 Task: Open Card Card0000000202 in Board Board0000000051 in Workspace WS0000000017 in Trello. Add Member nikrathi889@gmail.com to Card Card0000000202 in Board Board0000000051 in Workspace WS0000000017 in Trello. Add Blue Label titled Label0000000202 to Card Card0000000202 in Board Board0000000051 in Workspace WS0000000017 in Trello. Add Checklist CL0000000202 to Card Card0000000202 in Board Board0000000051 in Workspace WS0000000017 in Trello. Add Dates with Start Date as Sep 01 2023 and Due Date as Sep 30 2023 to Card Card0000000202 in Board Board0000000051 in Workspace WS0000000017 in Trello
Action: Mouse moved to (328, 334)
Screenshot: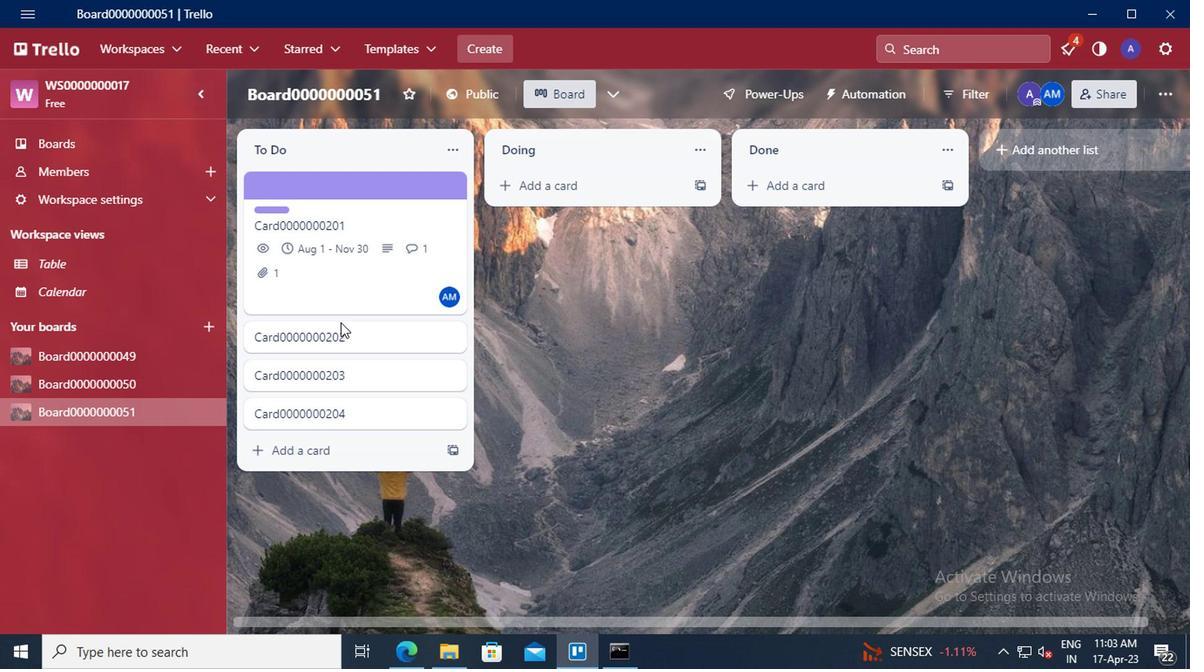
Action: Mouse pressed left at (328, 334)
Screenshot: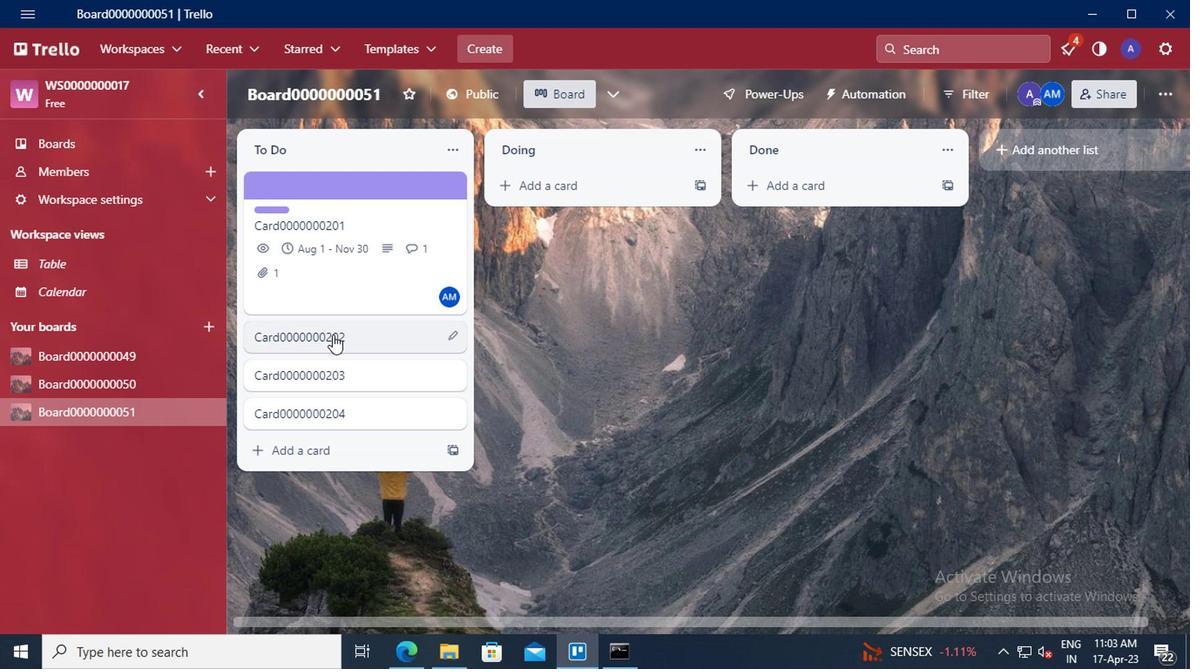 
Action: Mouse moved to (812, 225)
Screenshot: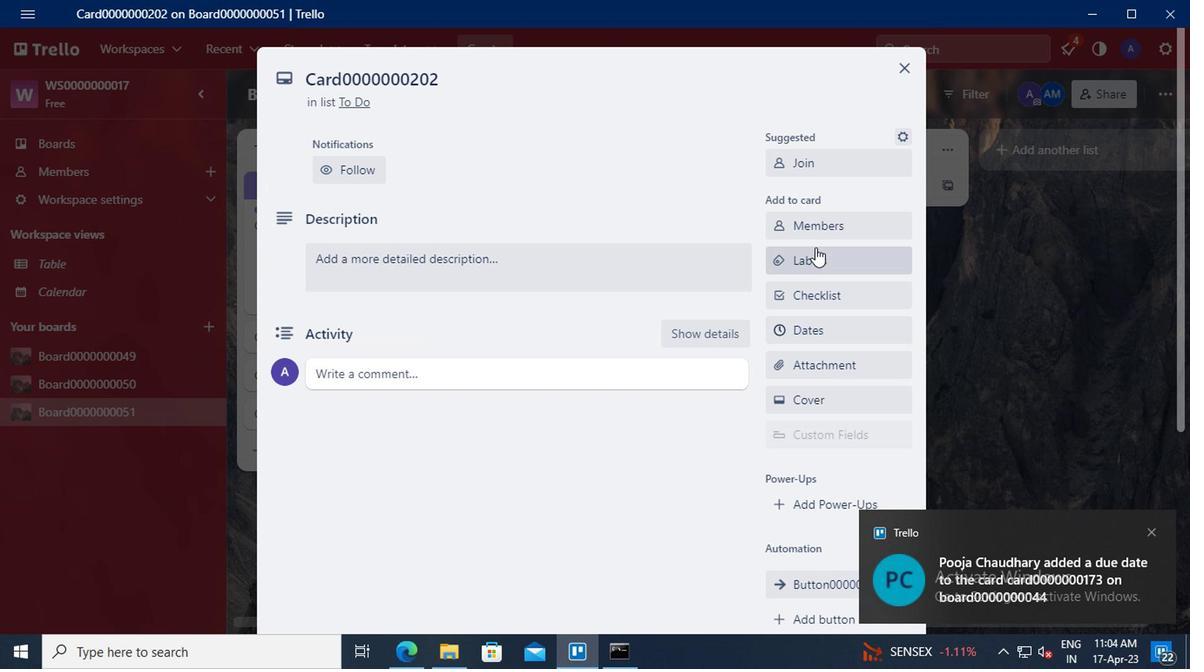 
Action: Mouse pressed left at (812, 225)
Screenshot: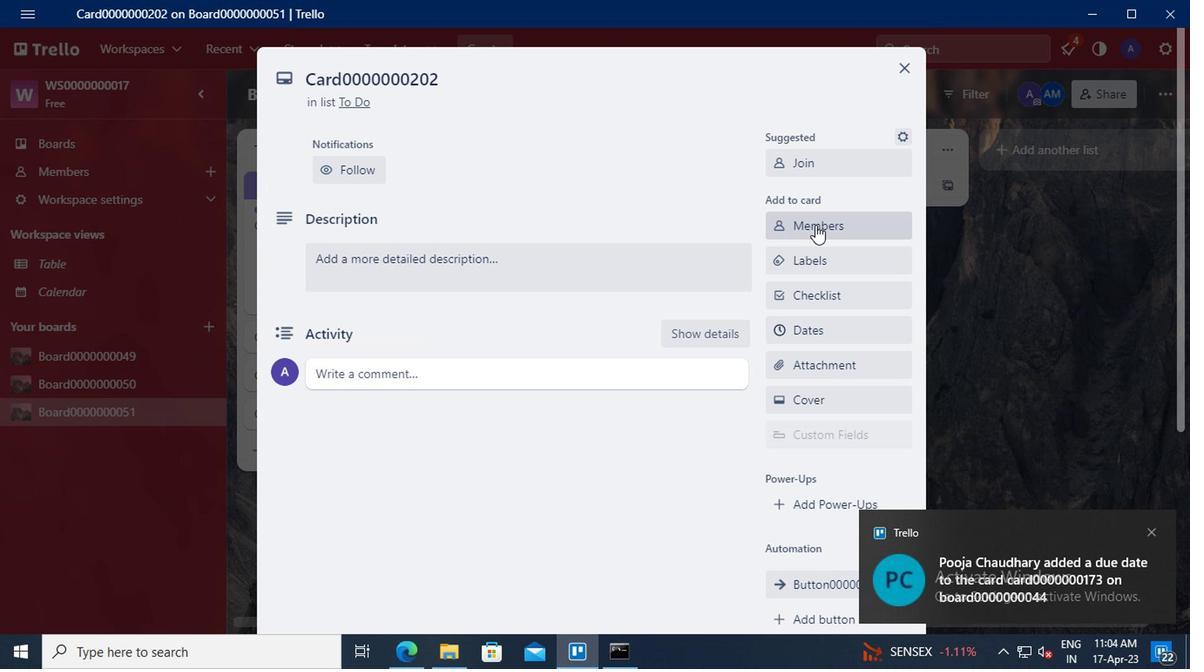 
Action: Mouse moved to (833, 303)
Screenshot: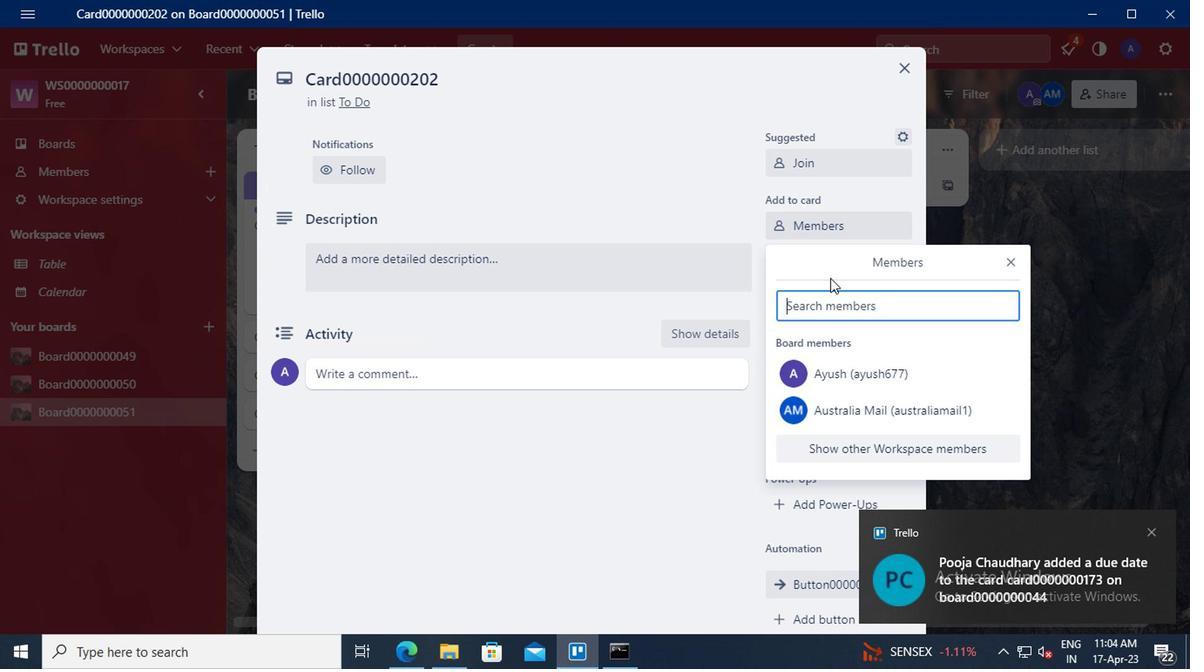 
Action: Mouse pressed left at (833, 303)
Screenshot: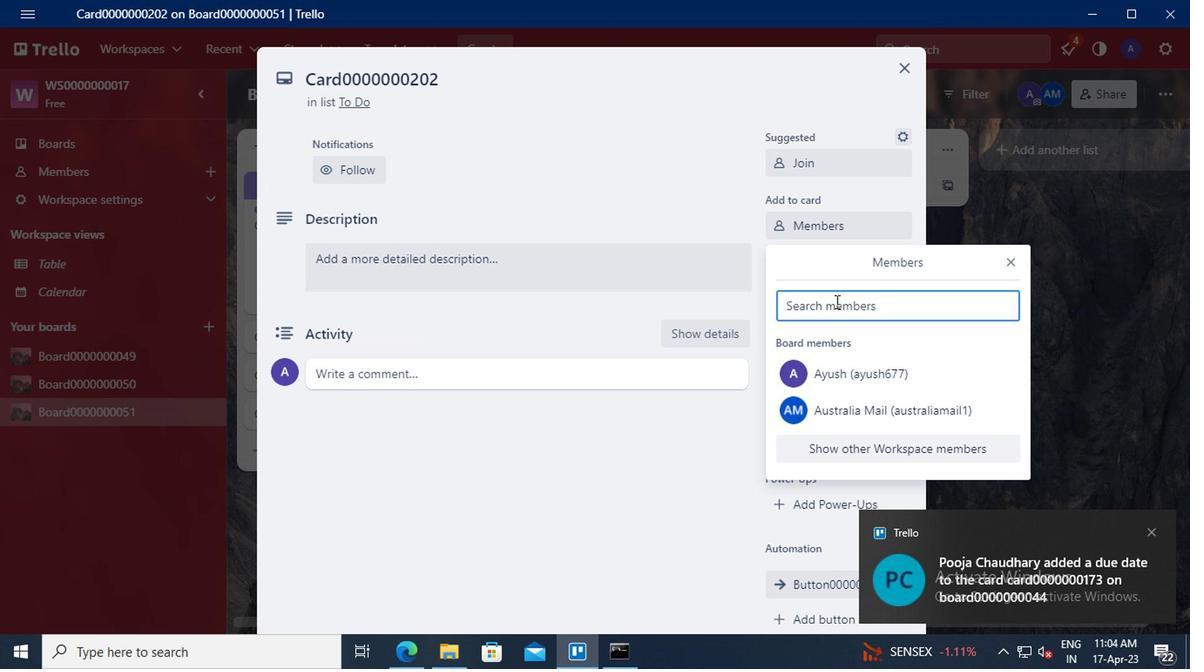 
Action: Key pressed <Key.shift>NIKHIL
Screenshot: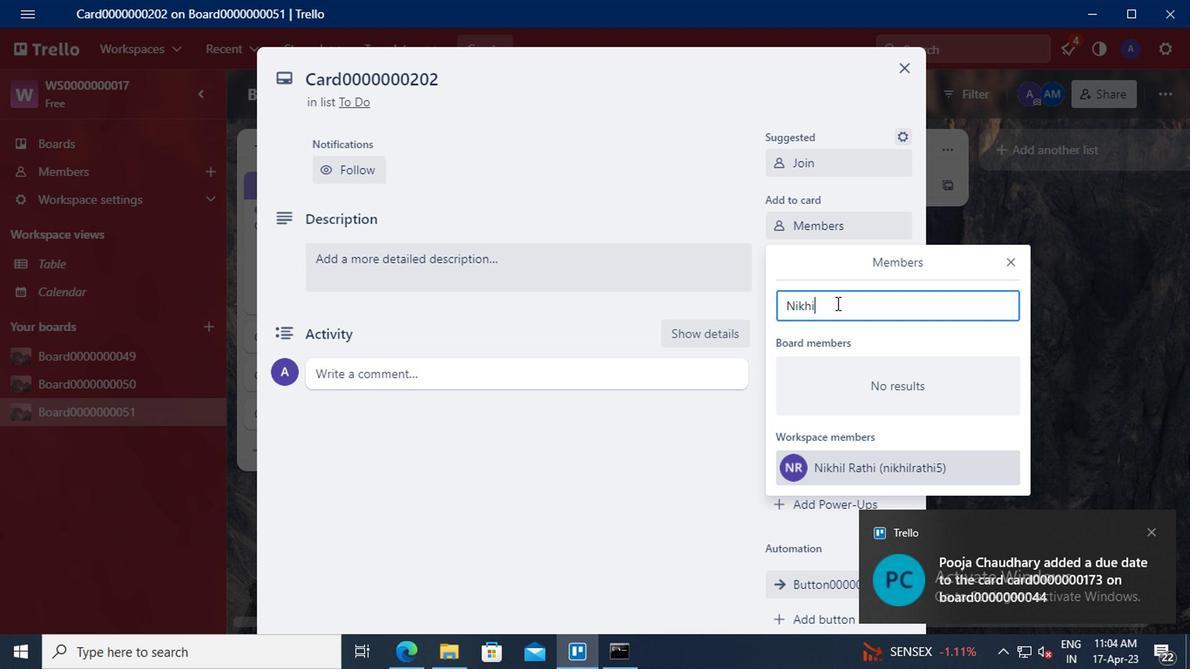 
Action: Mouse moved to (860, 460)
Screenshot: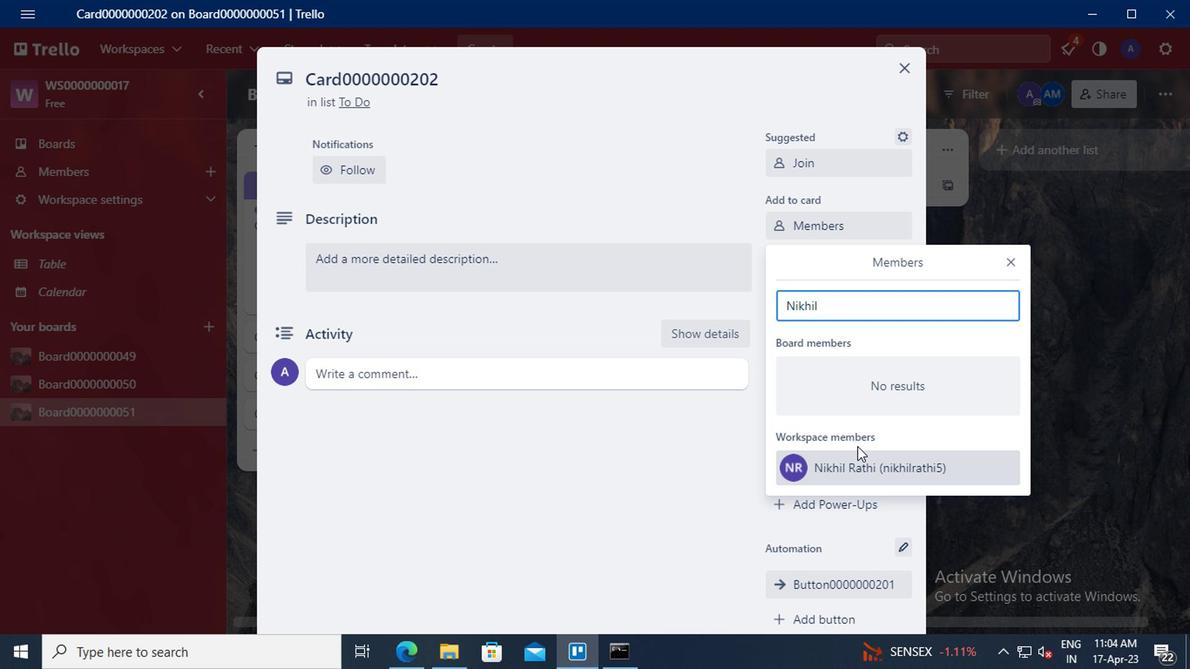 
Action: Mouse pressed left at (860, 460)
Screenshot: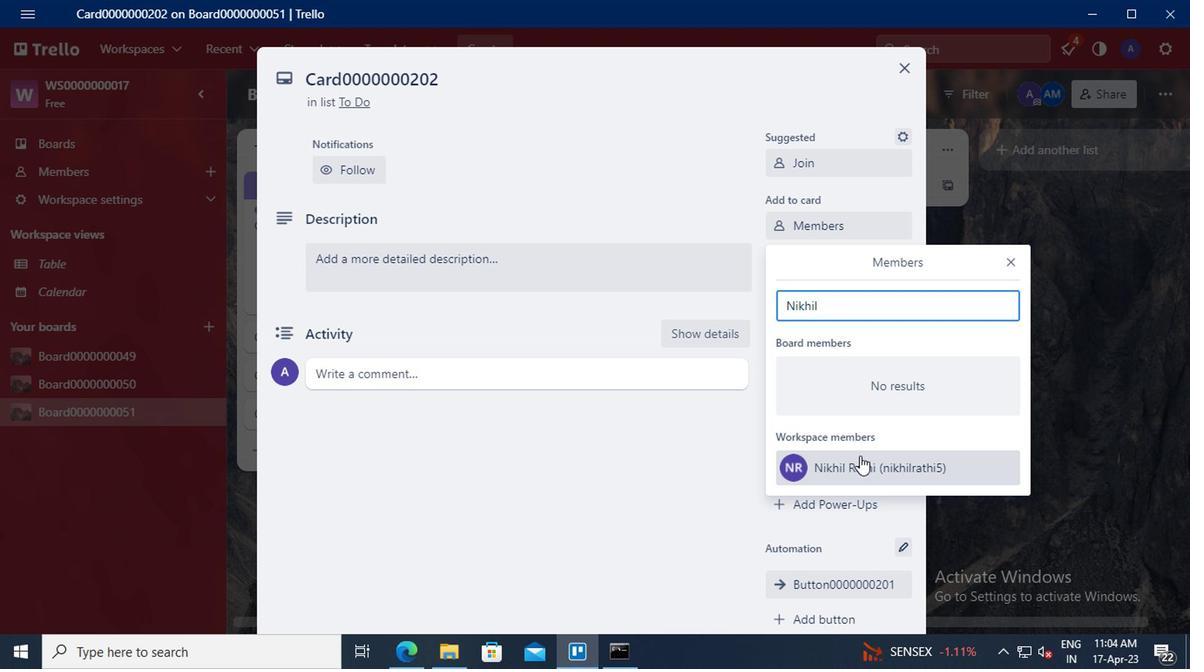 
Action: Mouse moved to (1009, 264)
Screenshot: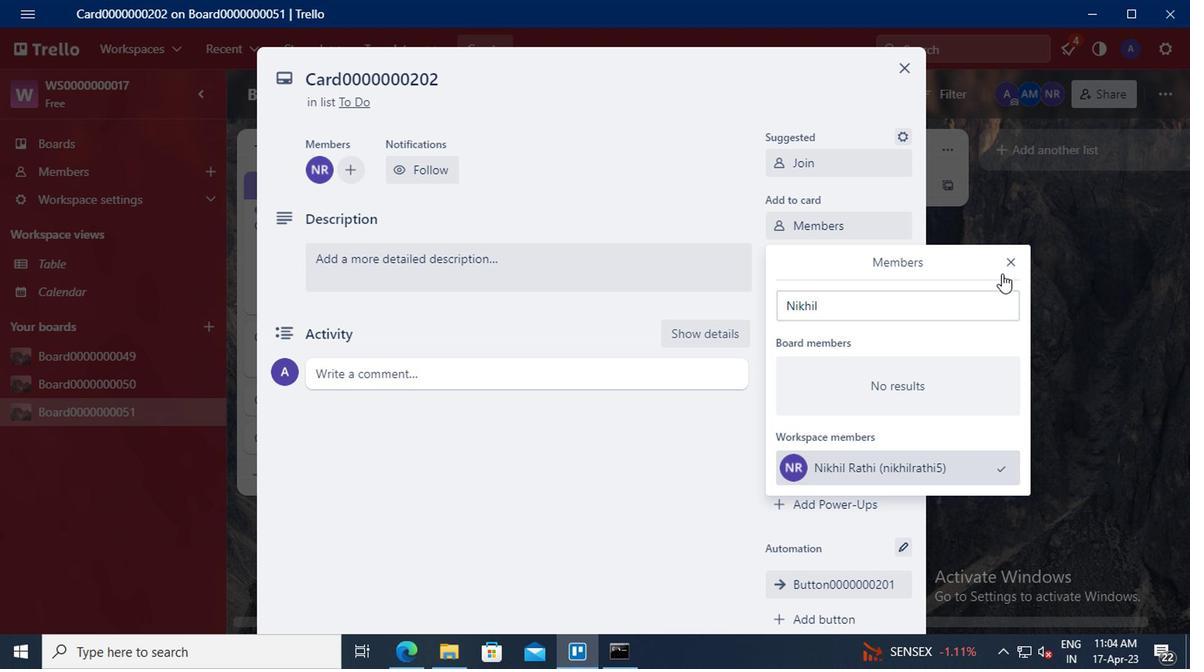 
Action: Mouse pressed left at (1009, 264)
Screenshot: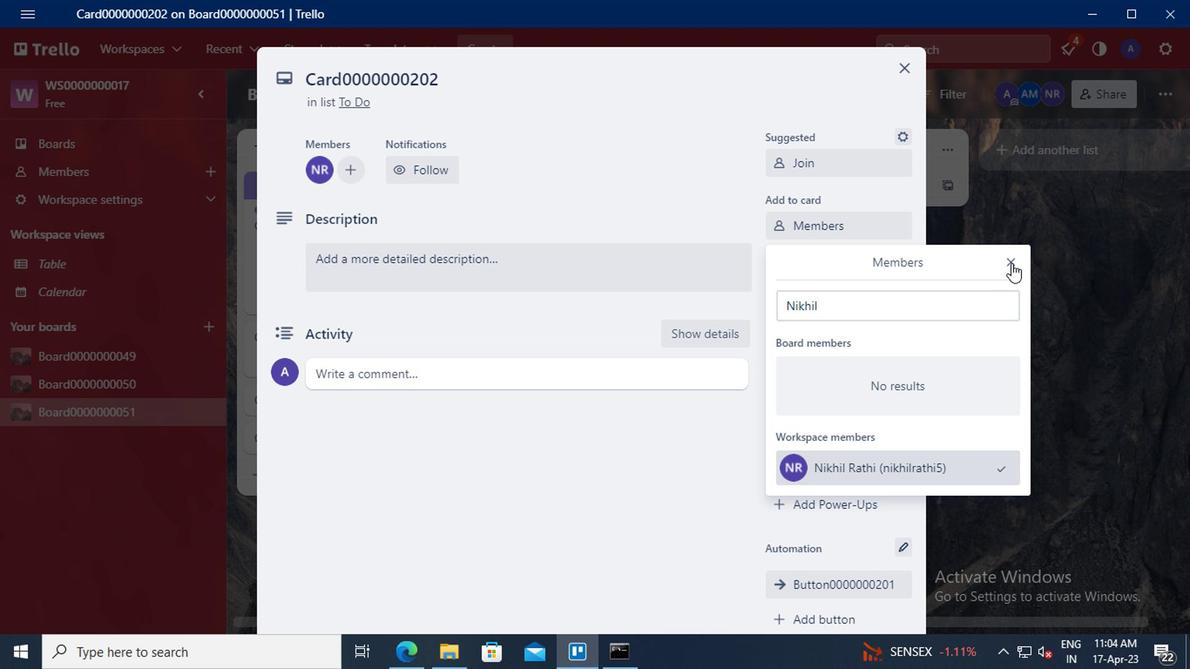 
Action: Mouse moved to (852, 266)
Screenshot: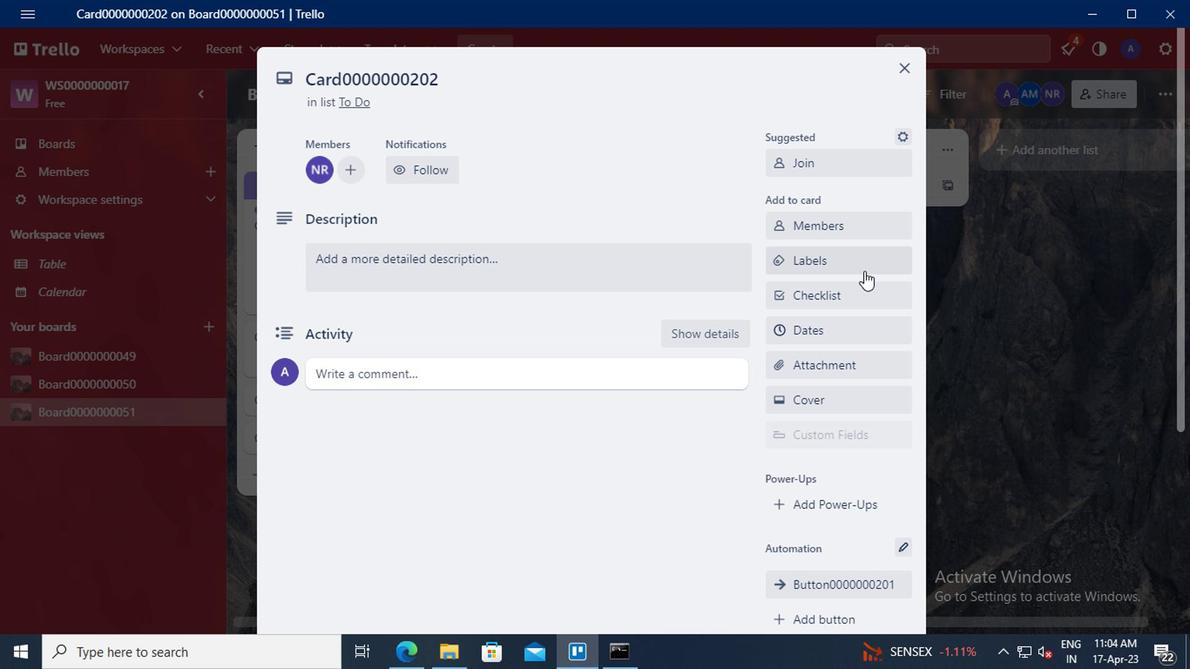 
Action: Mouse pressed left at (852, 266)
Screenshot: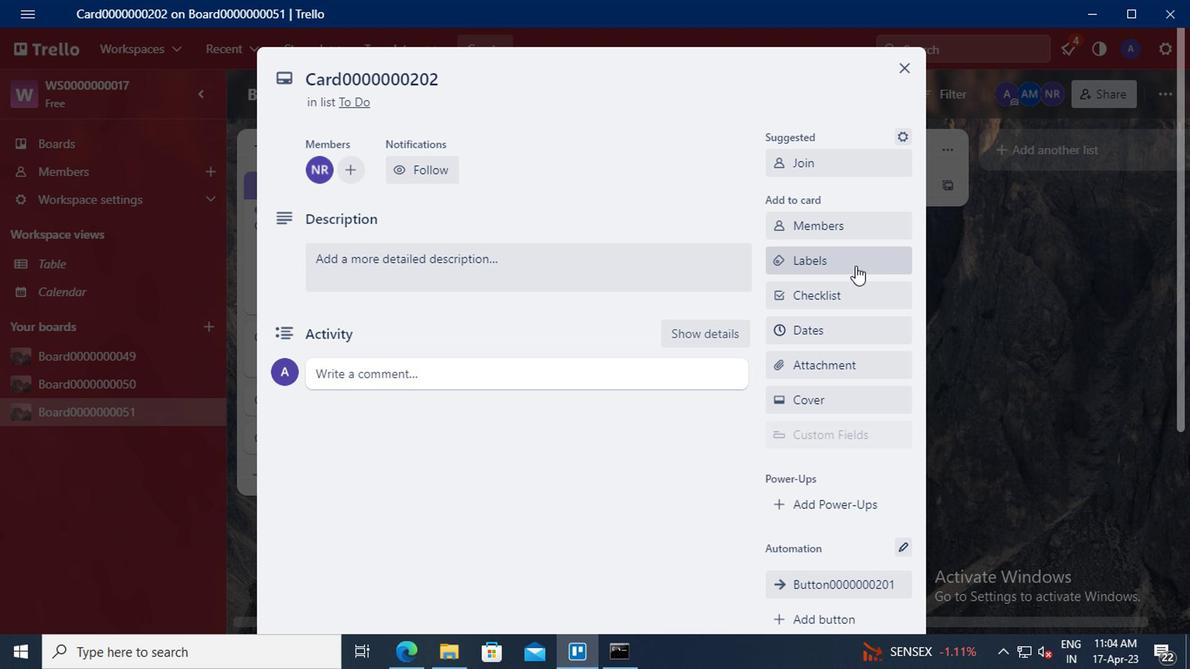 
Action: Mouse moved to (886, 431)
Screenshot: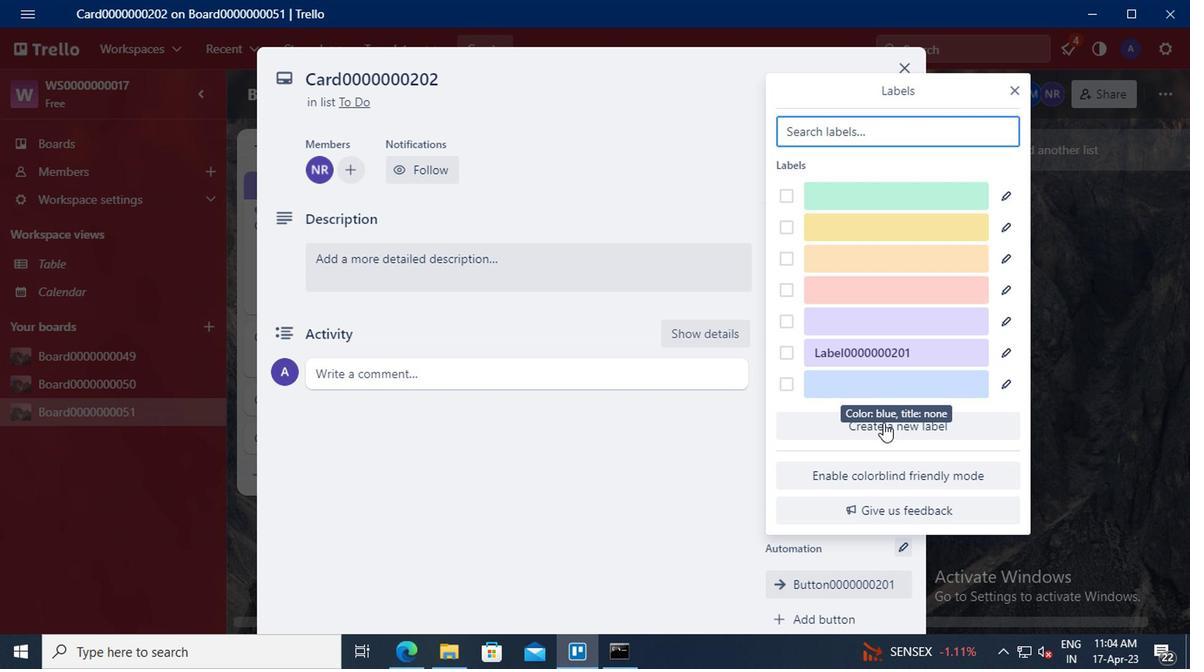 
Action: Mouse pressed left at (886, 431)
Screenshot: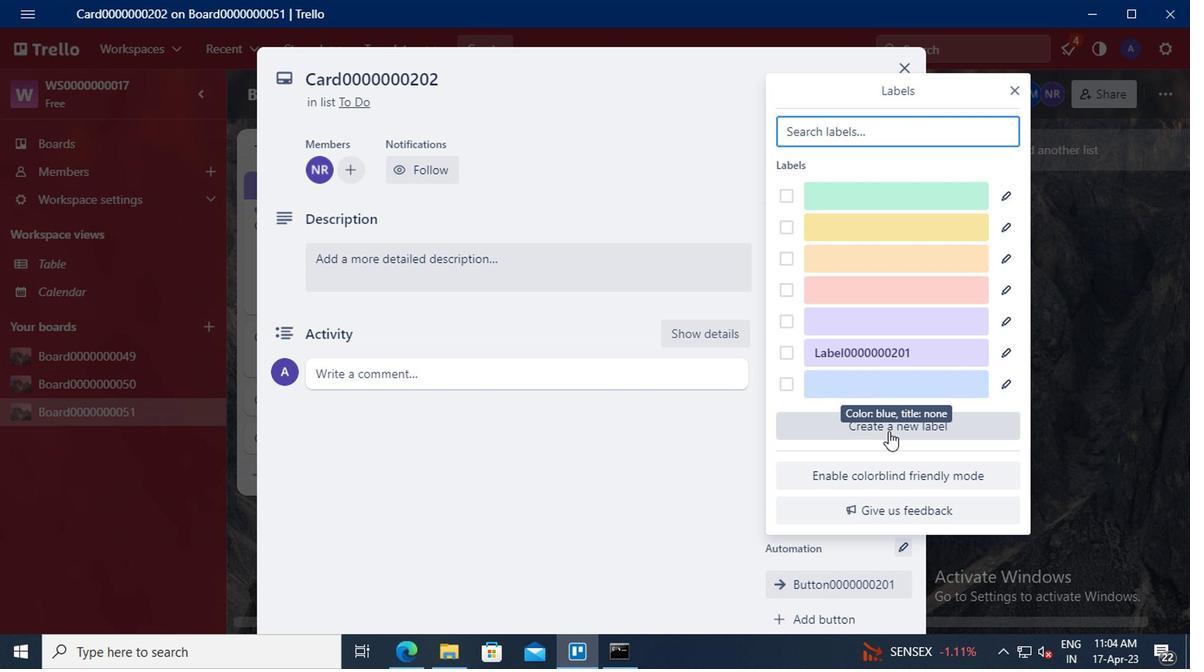 
Action: Mouse moved to (837, 256)
Screenshot: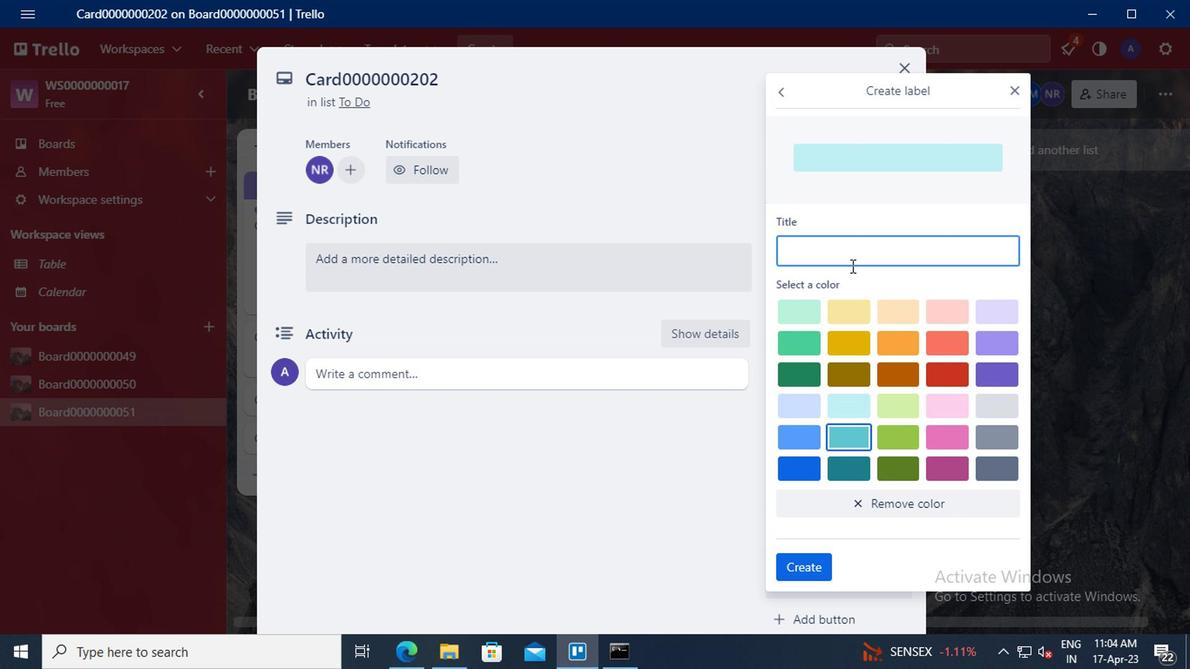 
Action: Mouse pressed left at (837, 256)
Screenshot: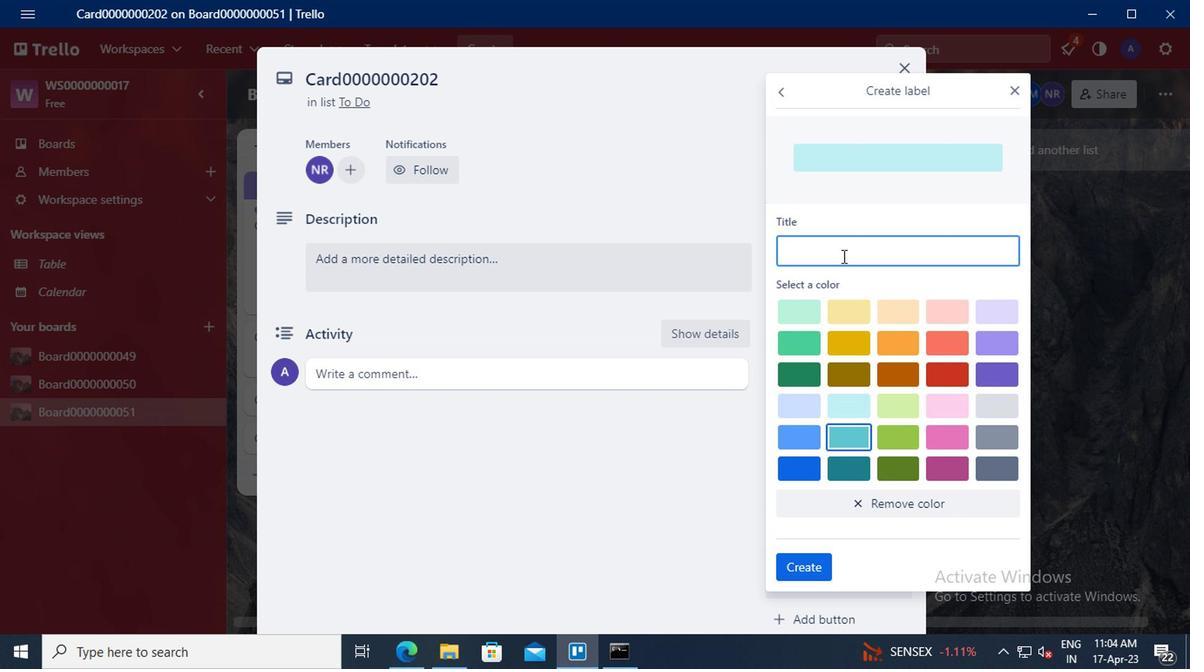 
Action: Key pressed <Key.shift>LABEL0000000202
Screenshot: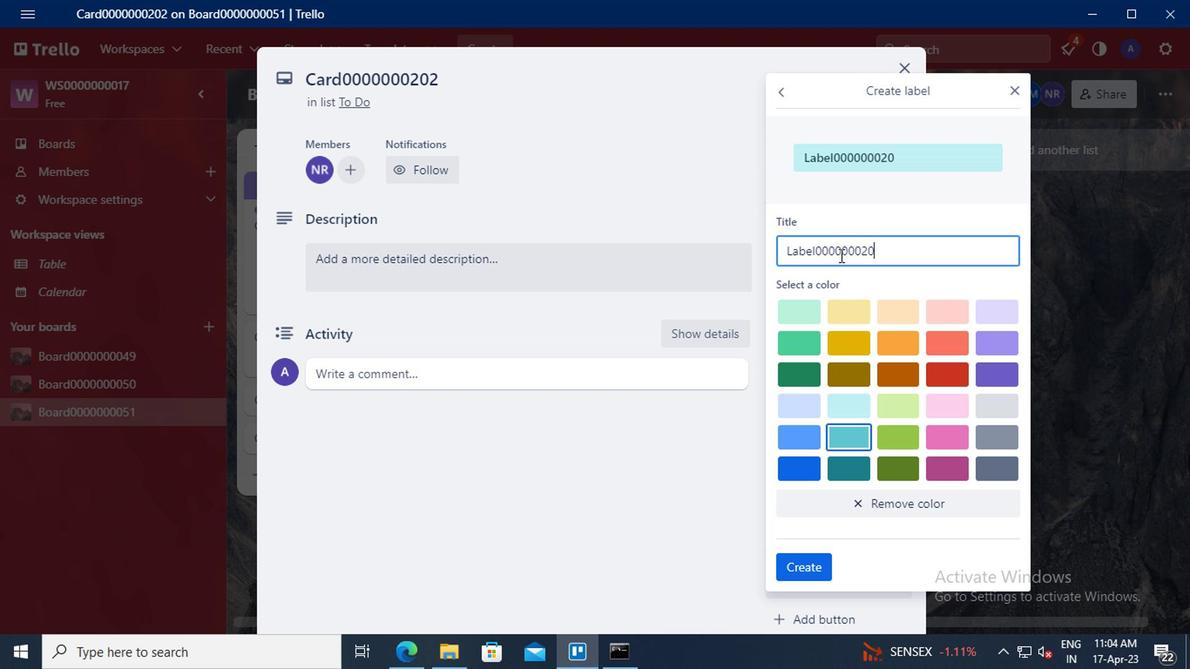 
Action: Mouse moved to (805, 430)
Screenshot: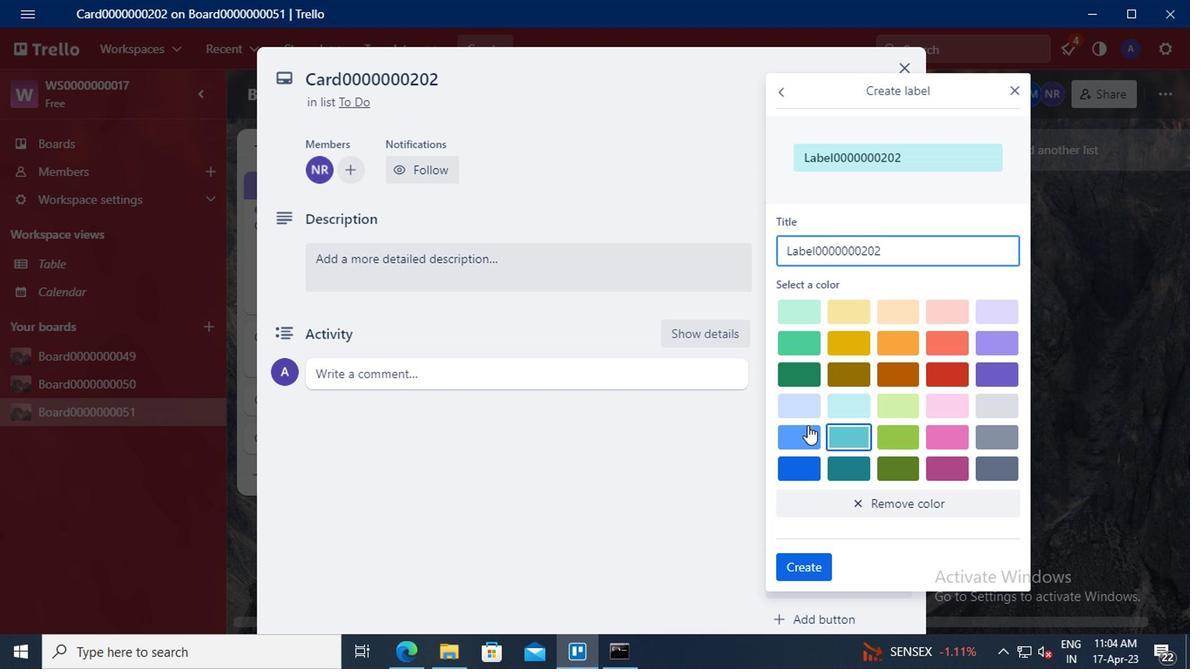 
Action: Mouse pressed left at (805, 430)
Screenshot: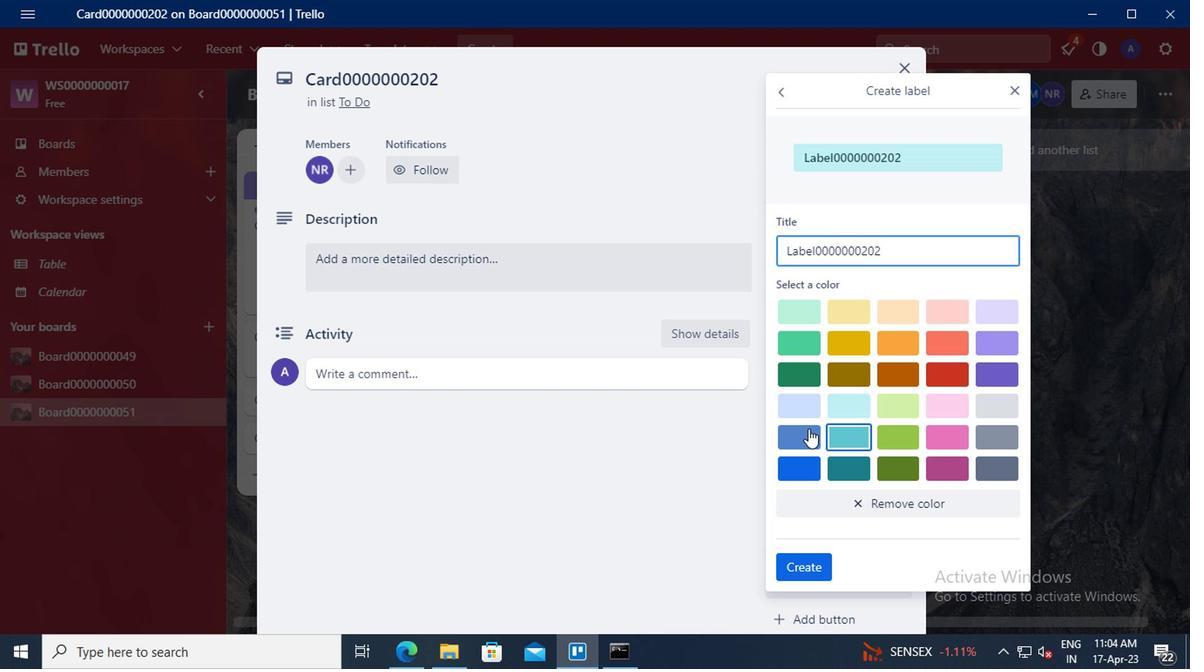 
Action: Mouse moved to (811, 573)
Screenshot: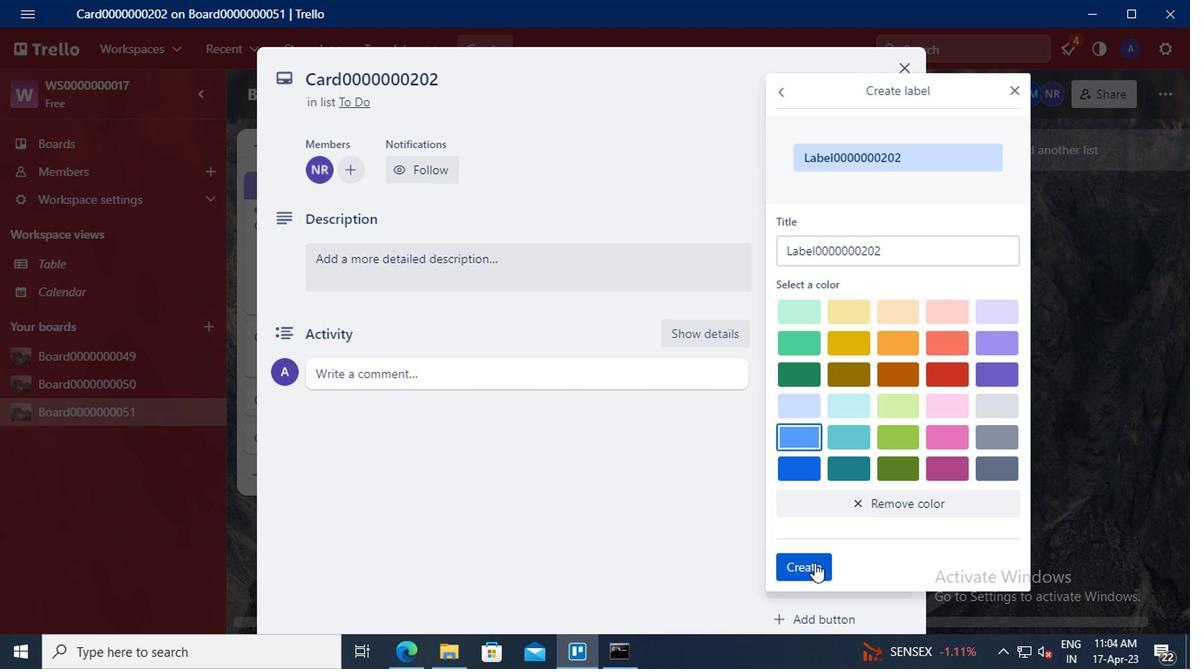 
Action: Mouse pressed left at (811, 573)
Screenshot: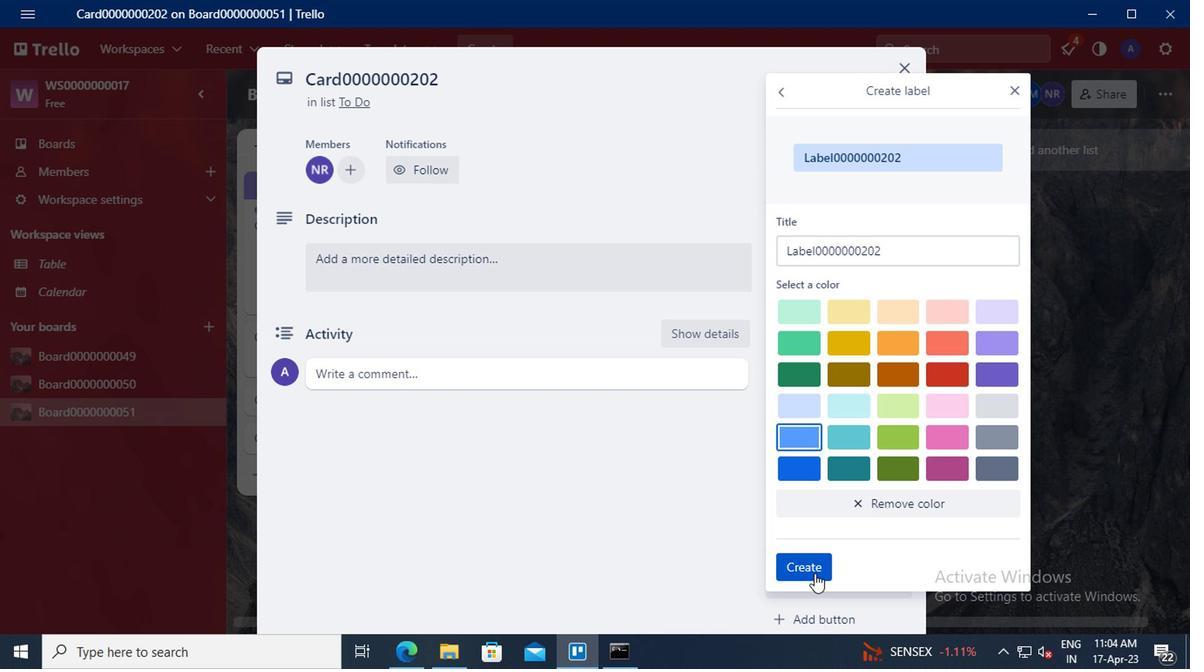 
Action: Mouse moved to (1015, 91)
Screenshot: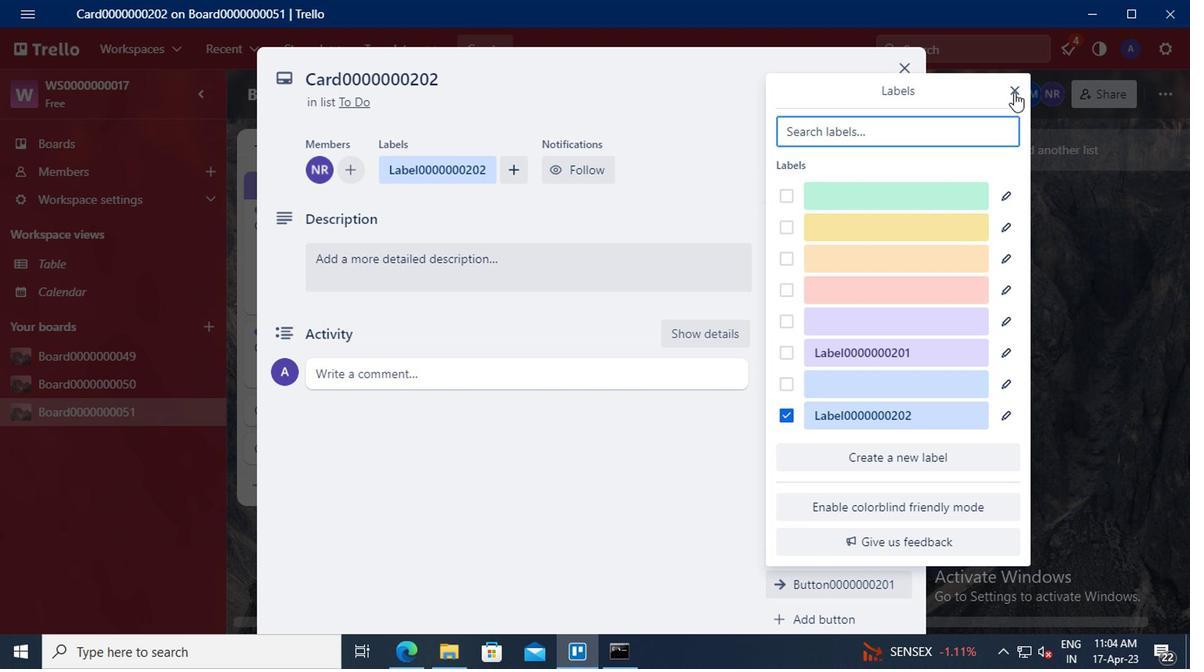
Action: Mouse pressed left at (1015, 91)
Screenshot: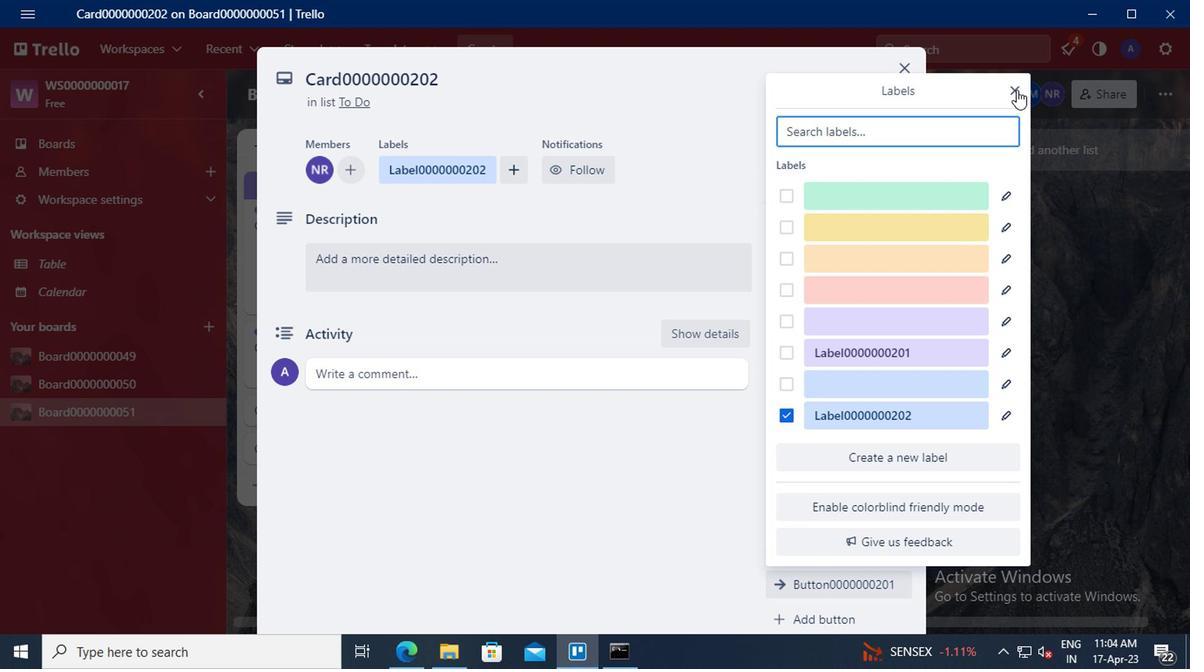 
Action: Mouse moved to (854, 293)
Screenshot: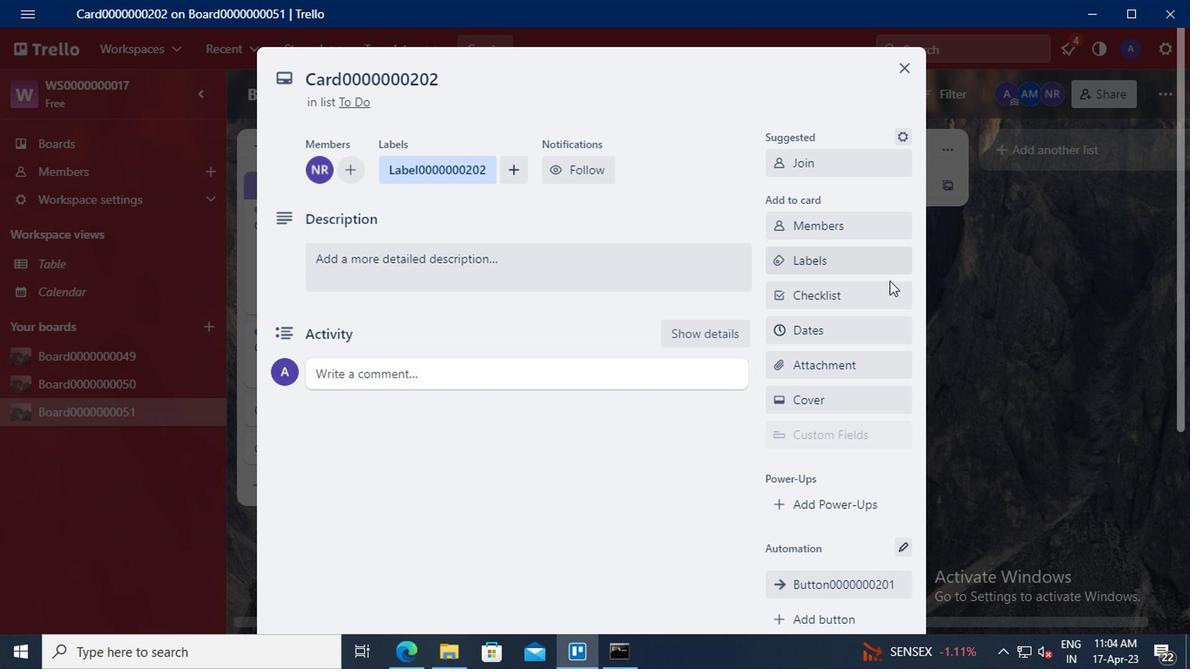 
Action: Mouse pressed left at (854, 293)
Screenshot: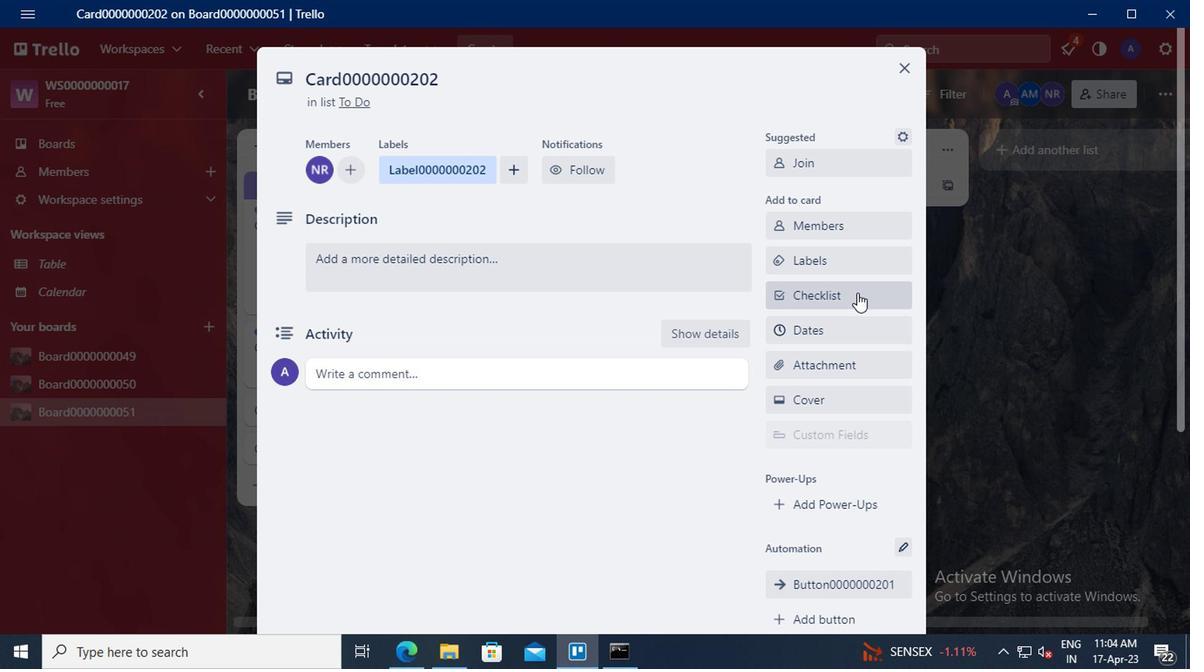 
Action: Key pressed <Key.delete><Key.shift>CL0000000202
Screenshot: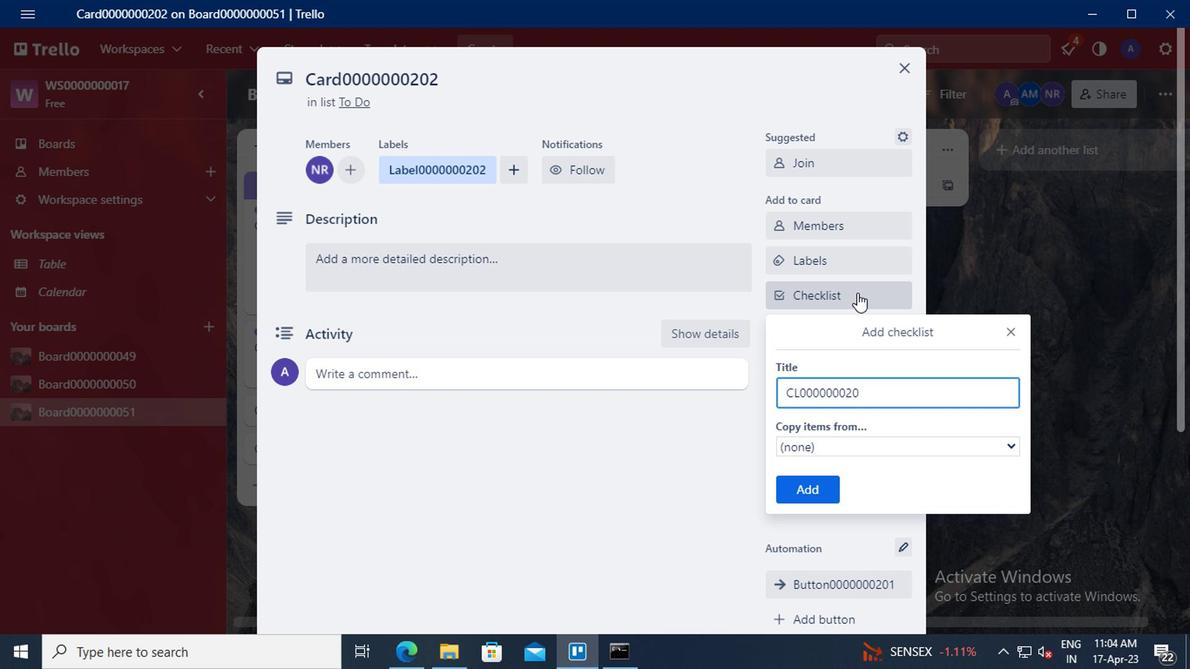 
Action: Mouse moved to (823, 487)
Screenshot: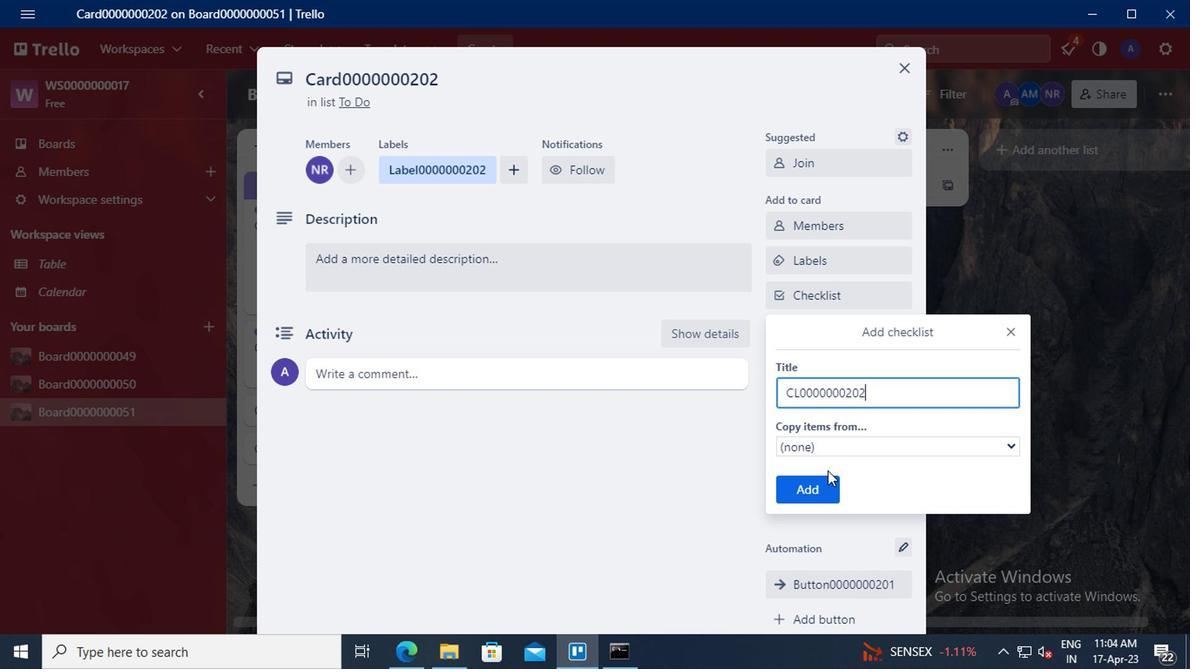 
Action: Mouse pressed left at (823, 487)
Screenshot: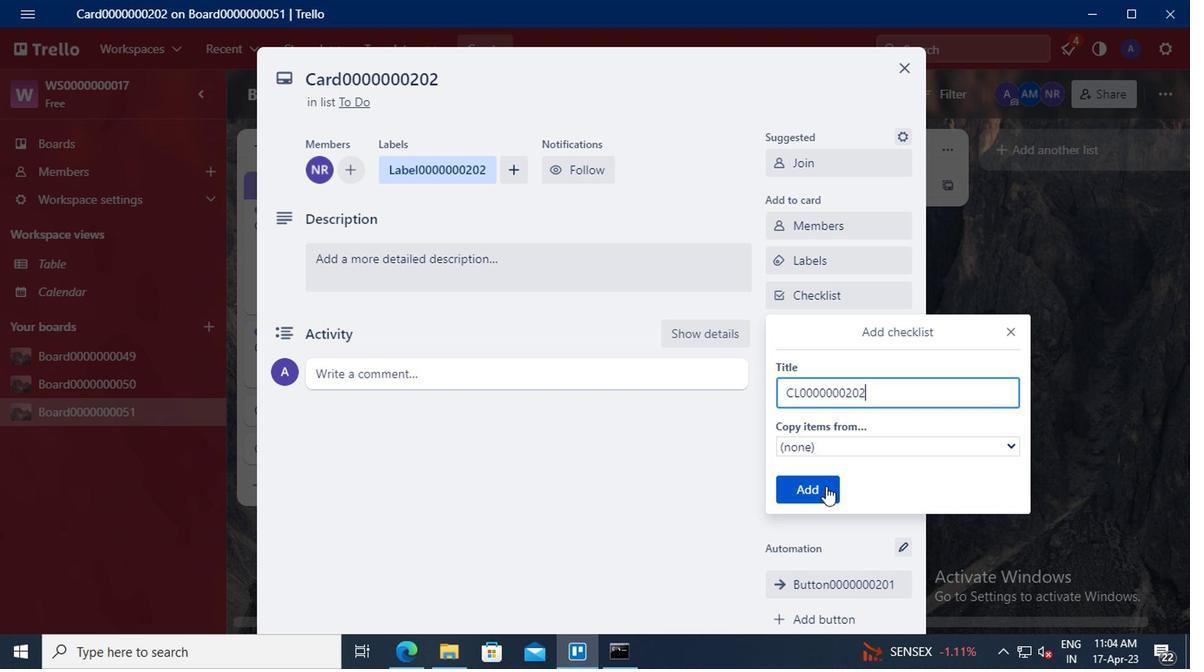 
Action: Mouse moved to (827, 333)
Screenshot: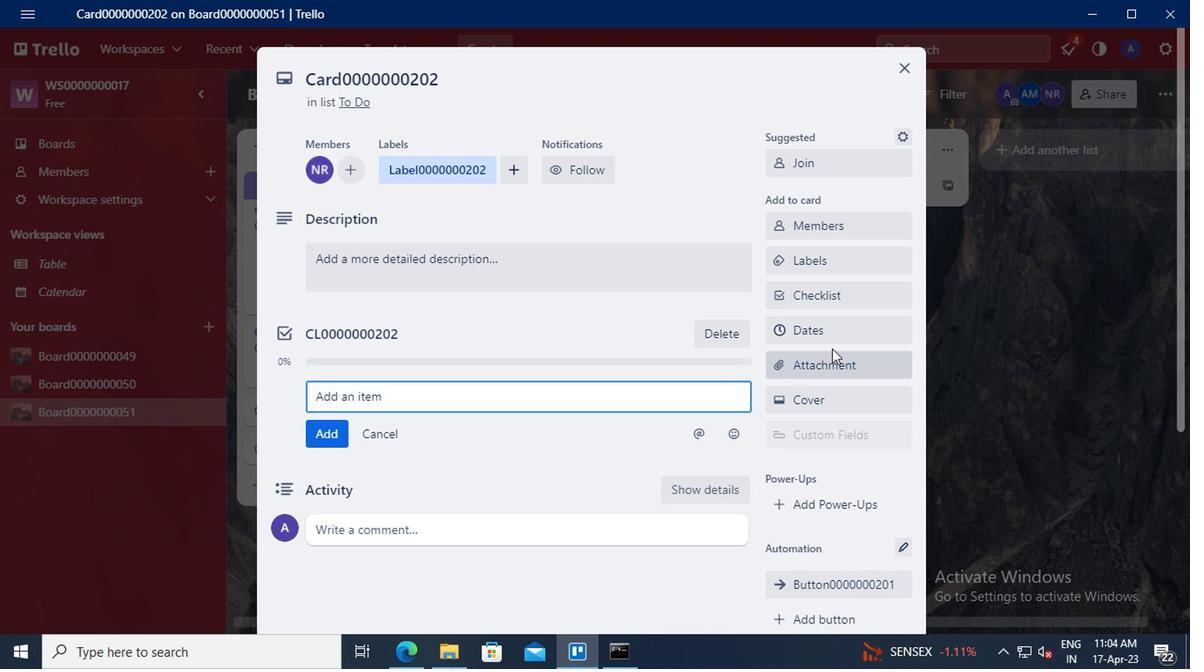 
Action: Mouse pressed left at (827, 333)
Screenshot: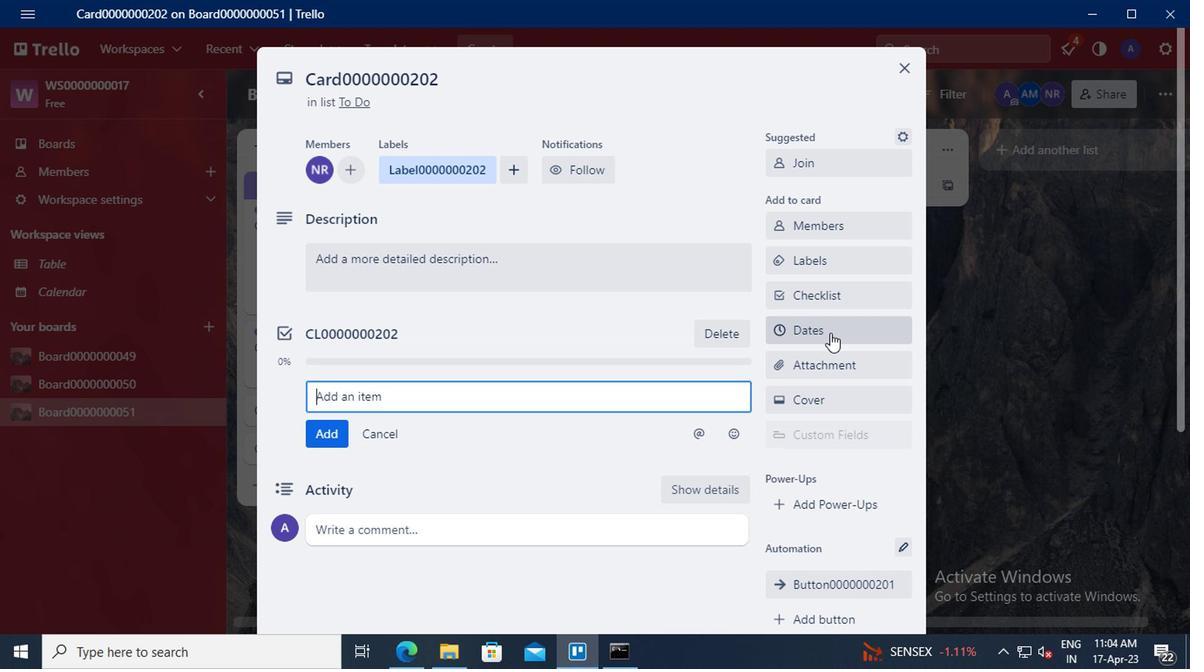 
Action: Mouse moved to (781, 403)
Screenshot: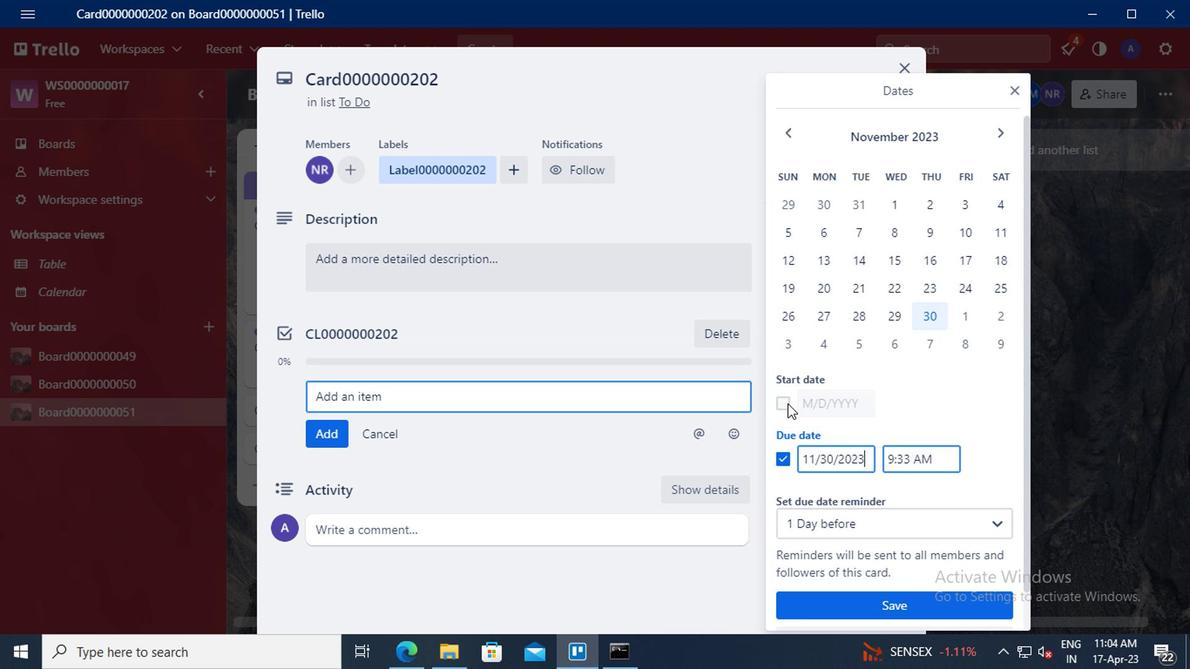 
Action: Mouse pressed left at (781, 403)
Screenshot: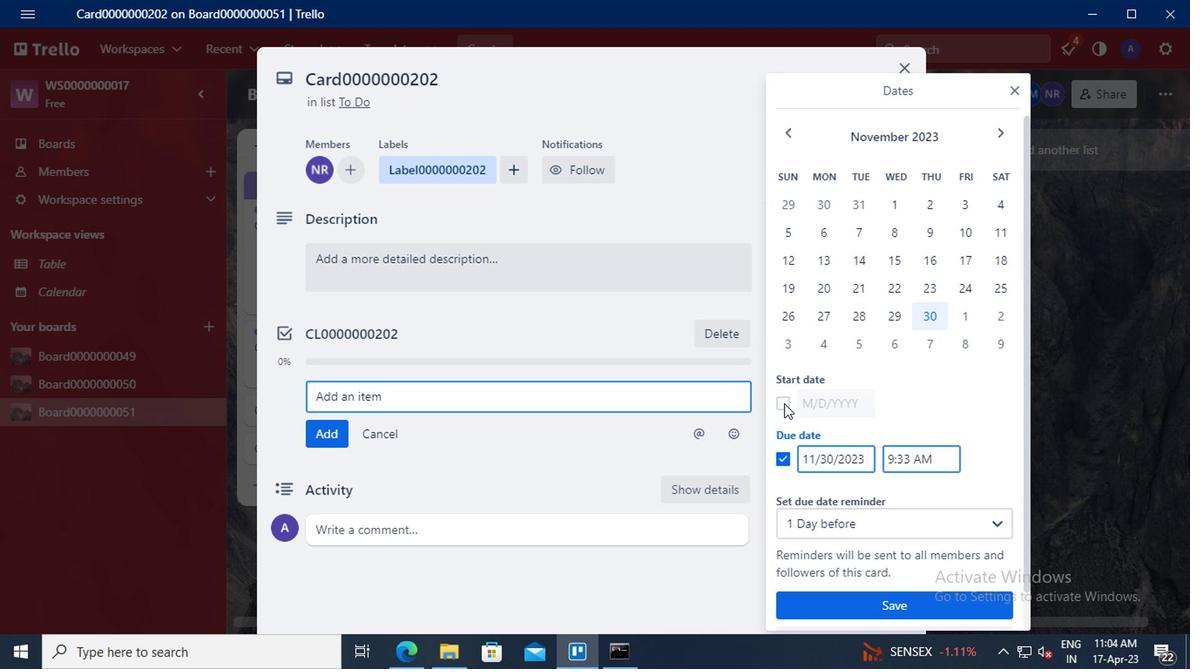 
Action: Mouse moved to (829, 404)
Screenshot: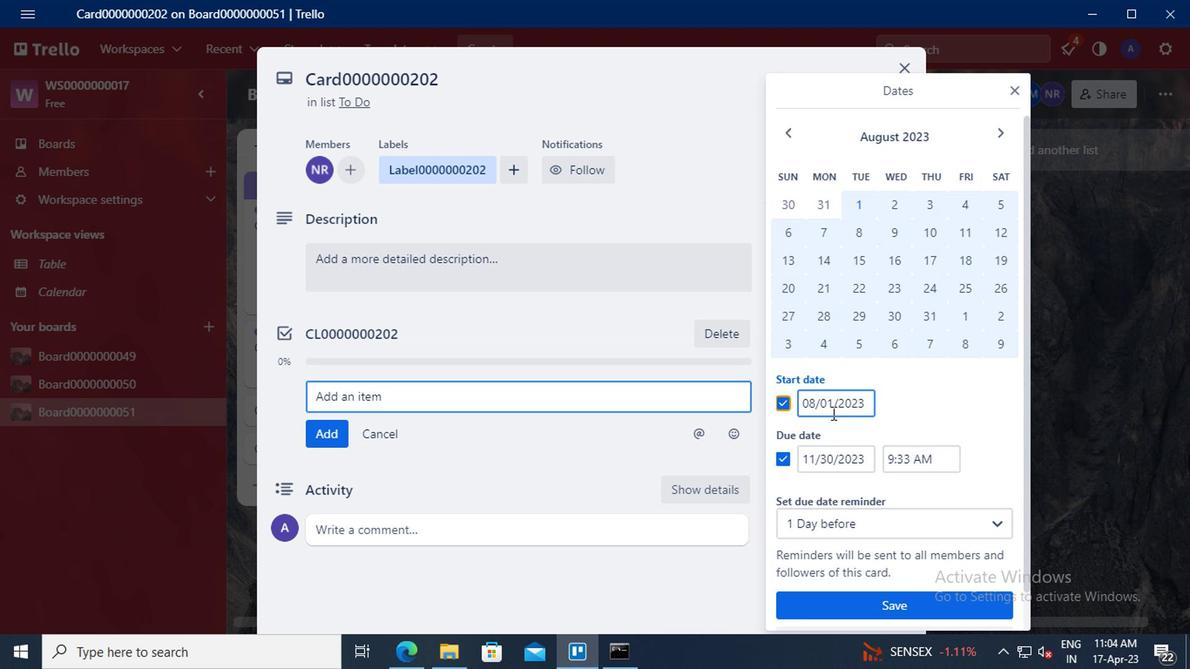 
Action: Mouse pressed left at (829, 404)
Screenshot: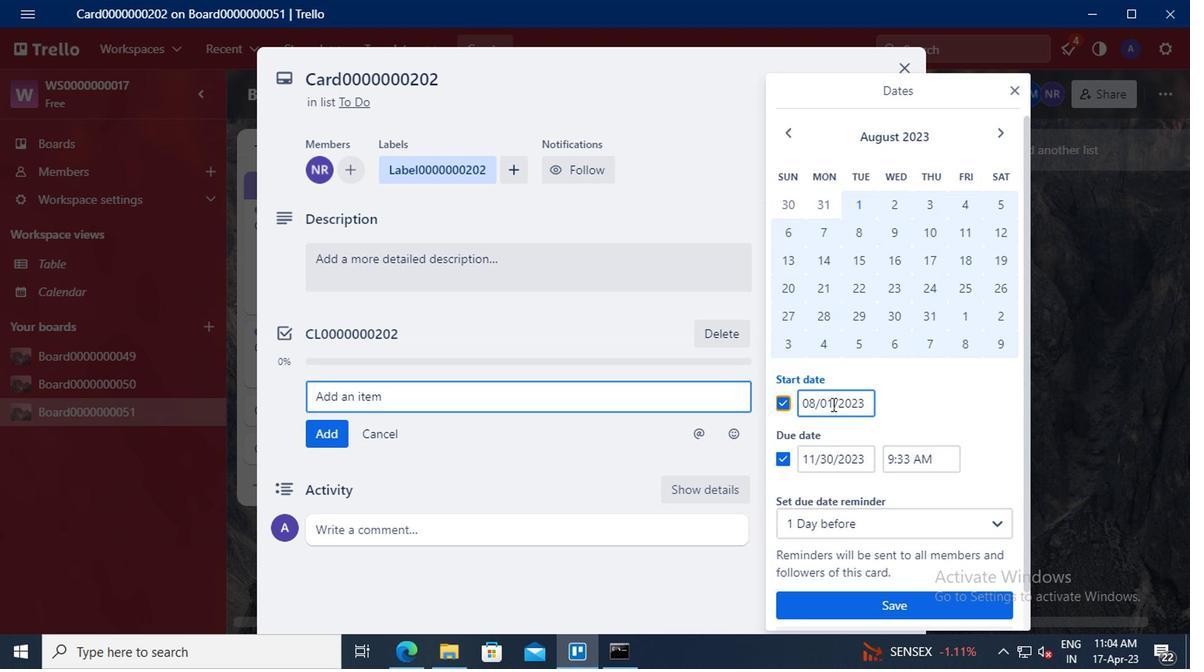 
Action: Mouse moved to (836, 362)
Screenshot: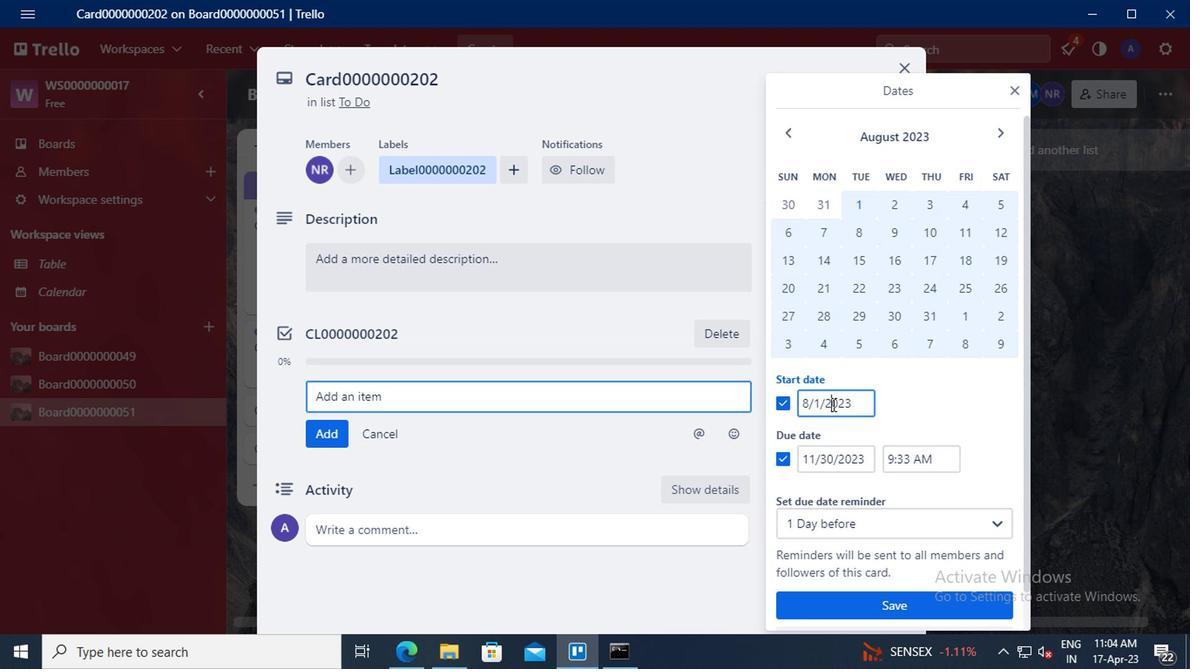 
Action: Key pressed <Key.left><Key.left><Key.backspace>1<Key.left><Key.left><Key.backspace>9
Screenshot: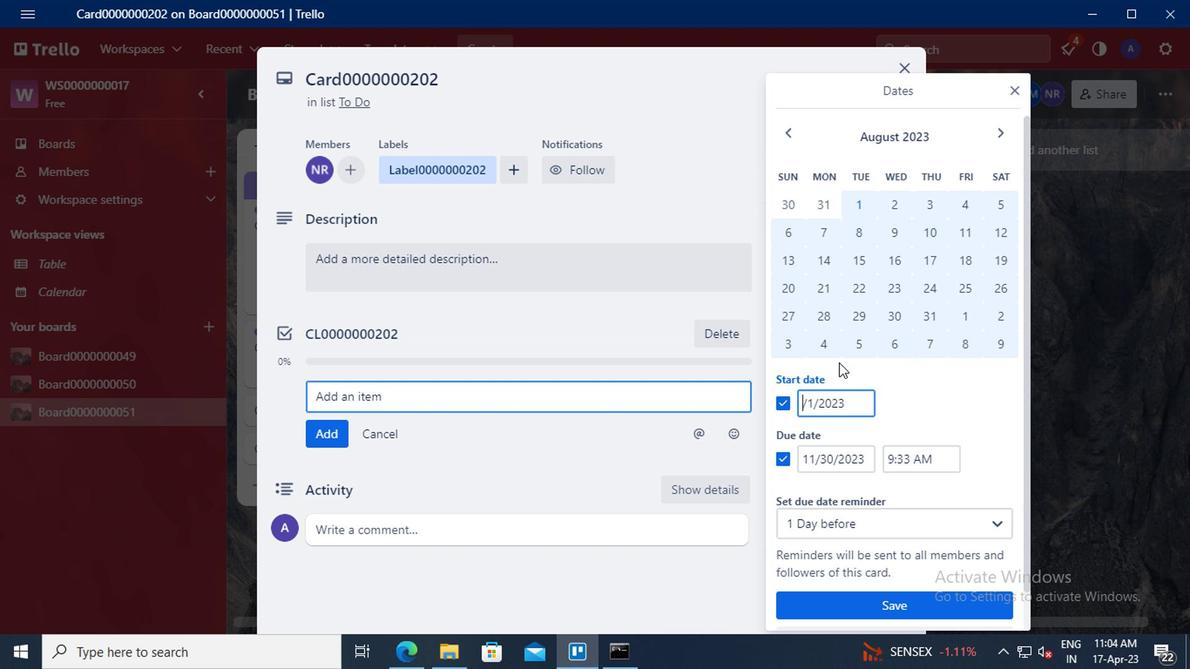 
Action: Mouse moved to (831, 460)
Screenshot: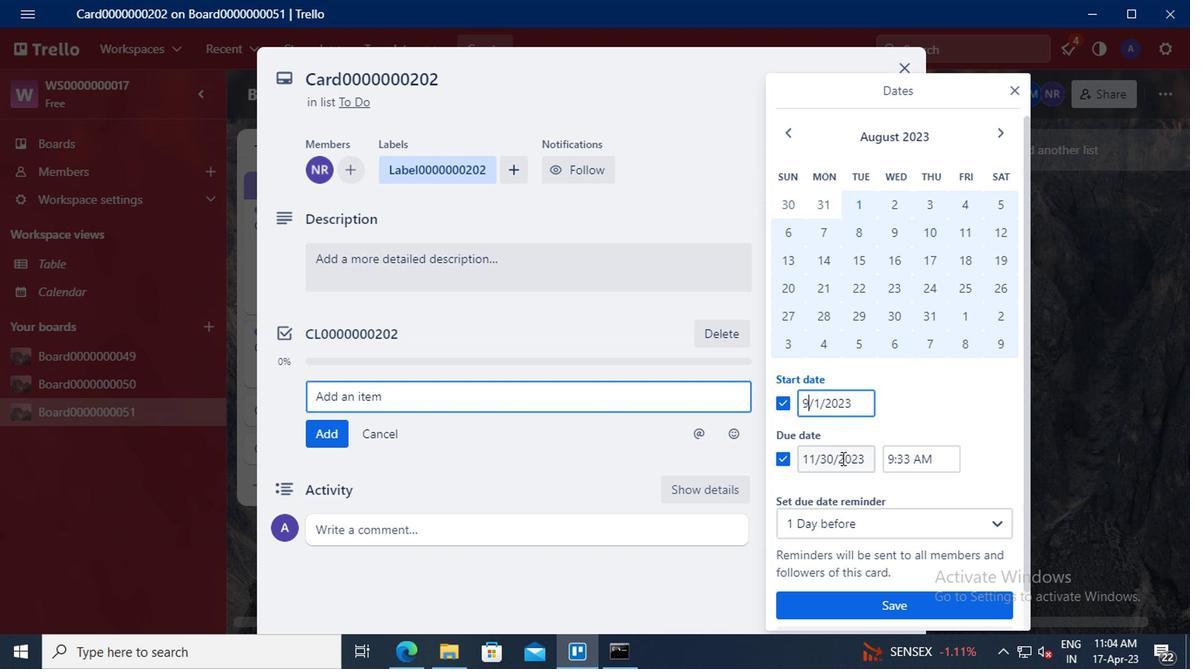 
Action: Mouse pressed left at (831, 460)
Screenshot: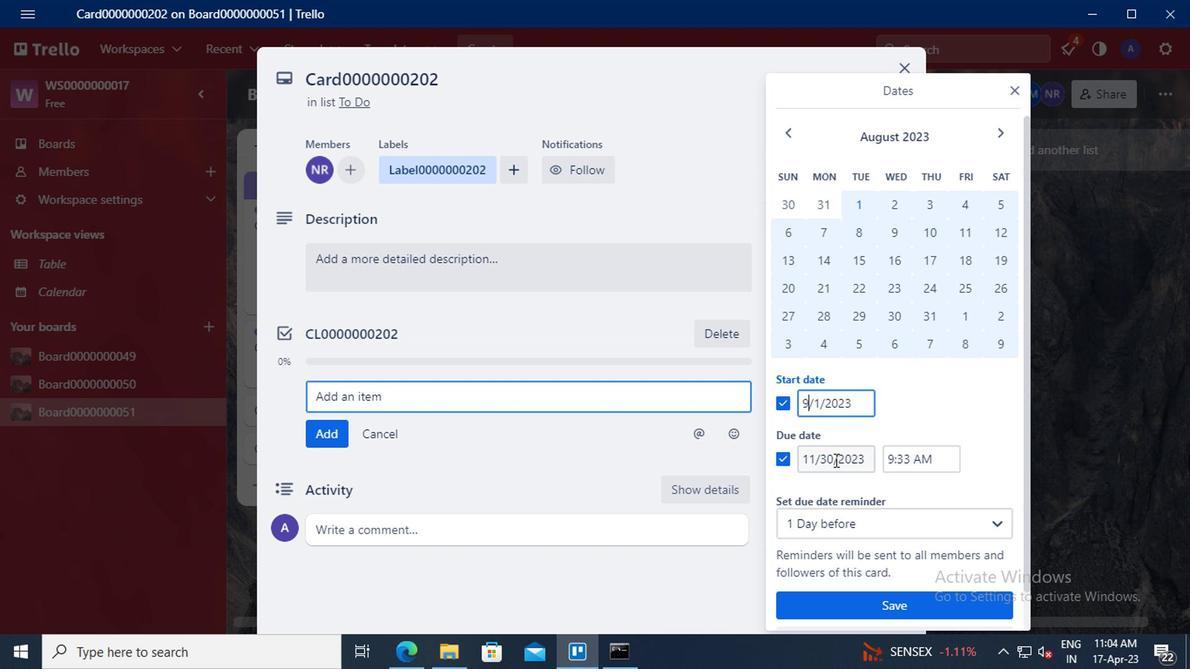 
Action: Mouse moved to (839, 439)
Screenshot: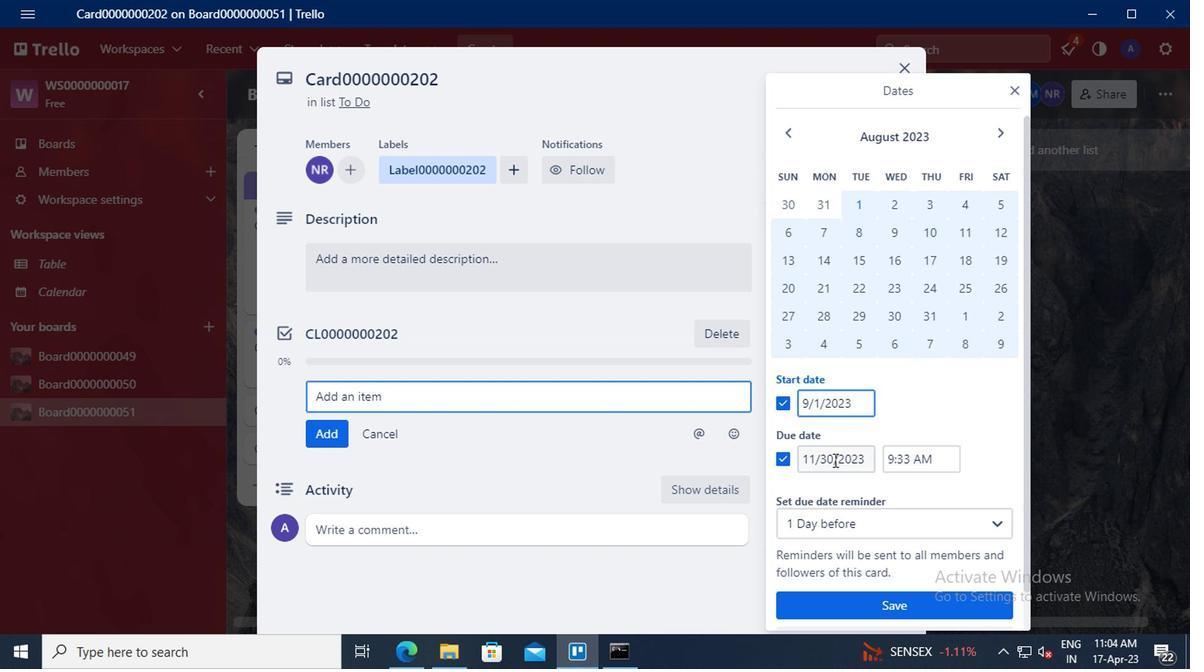 
Action: Key pressed <Key.backspace><Key.backspace>30<Key.left><Key.left><Key.left><Key.backspace>
Screenshot: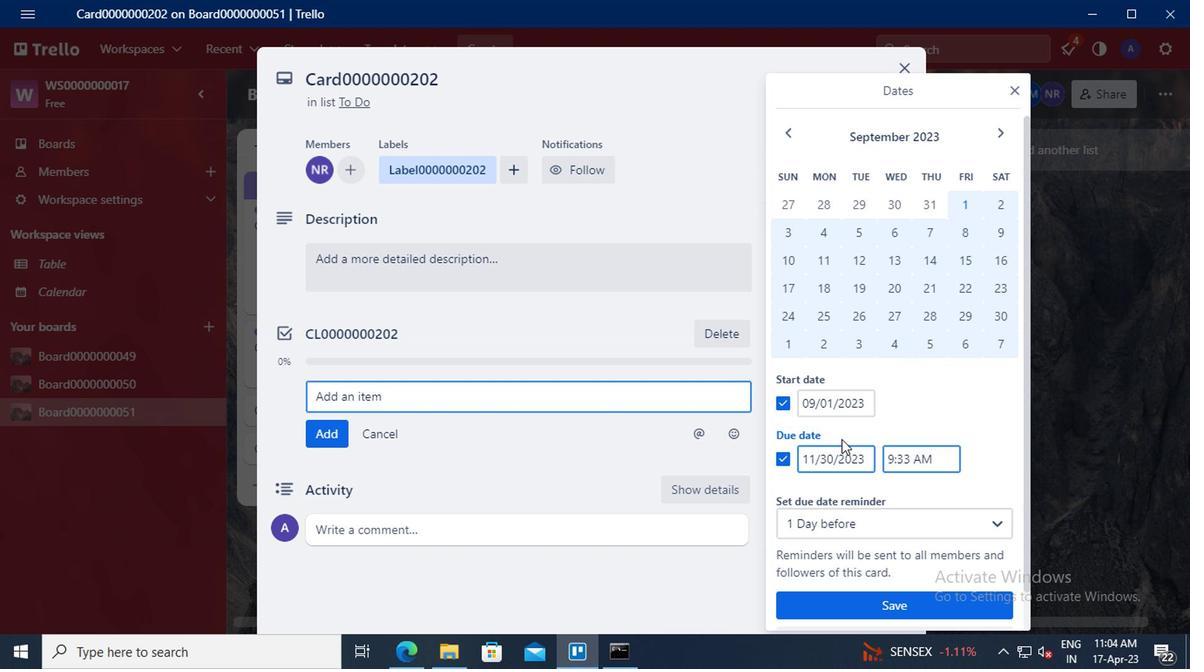 
Action: Mouse moved to (839, 438)
Screenshot: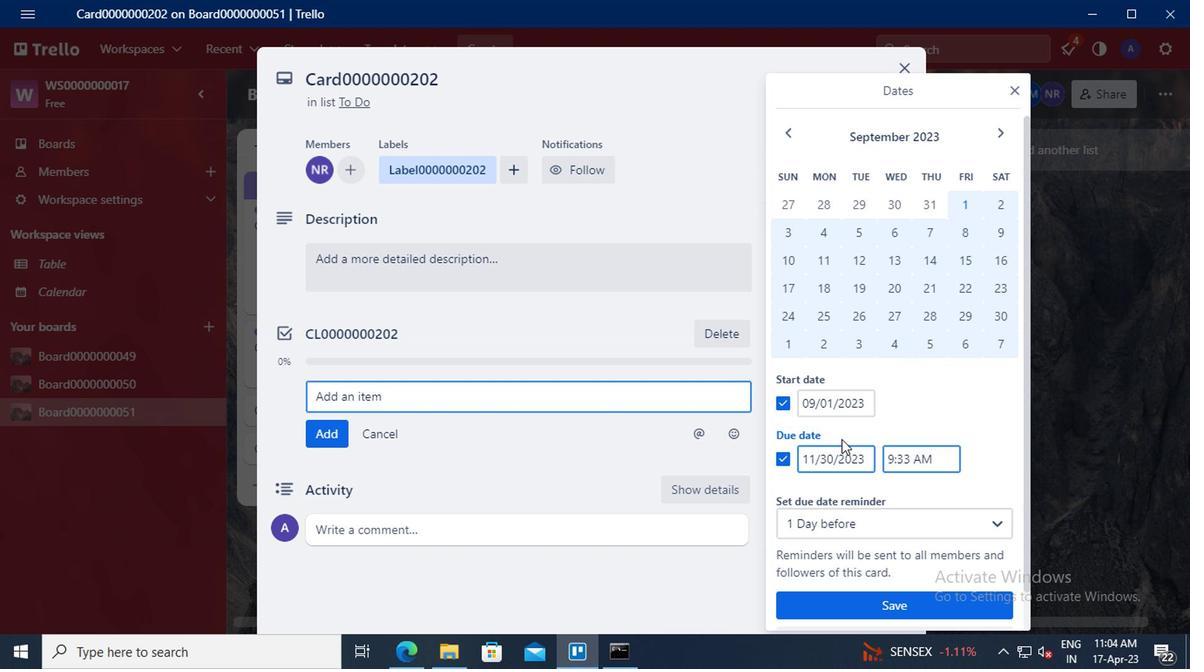 
Action: Key pressed <Key.backspace>9
Screenshot: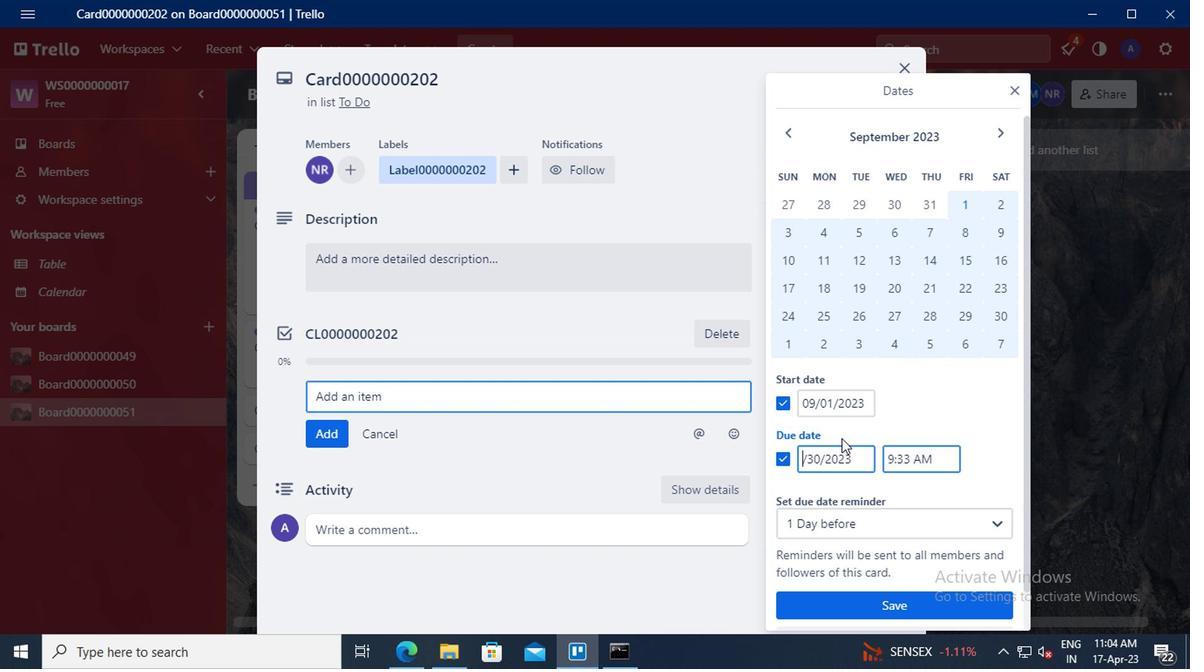 
Action: Mouse moved to (849, 610)
Screenshot: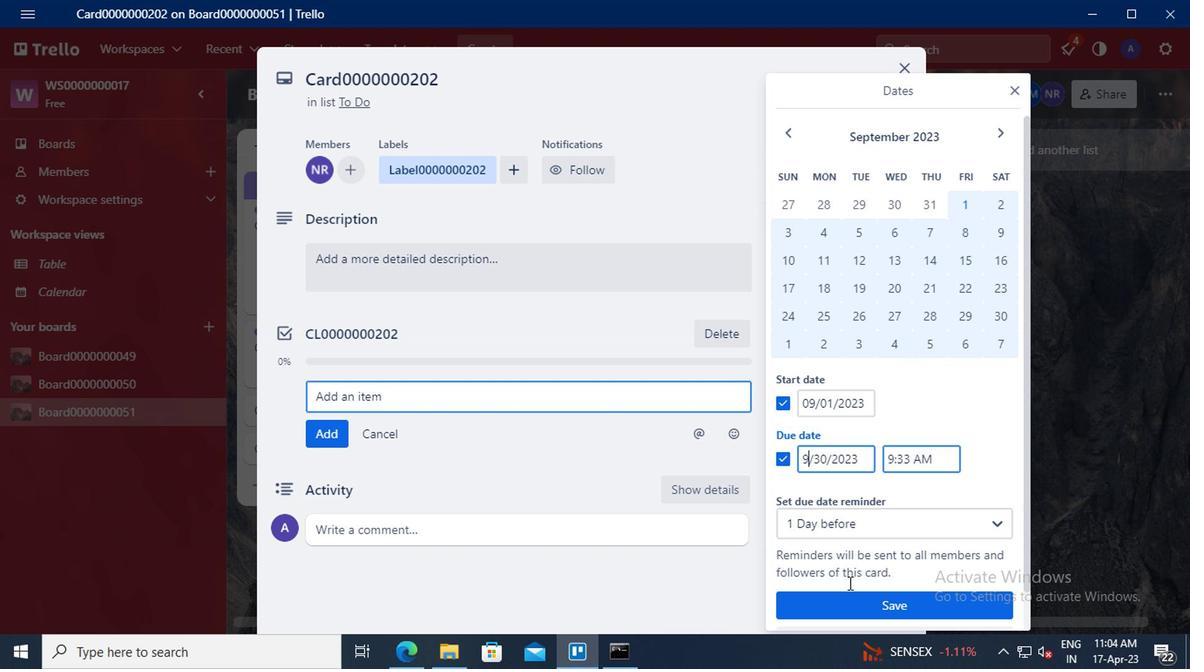 
Action: Mouse pressed left at (849, 610)
Screenshot: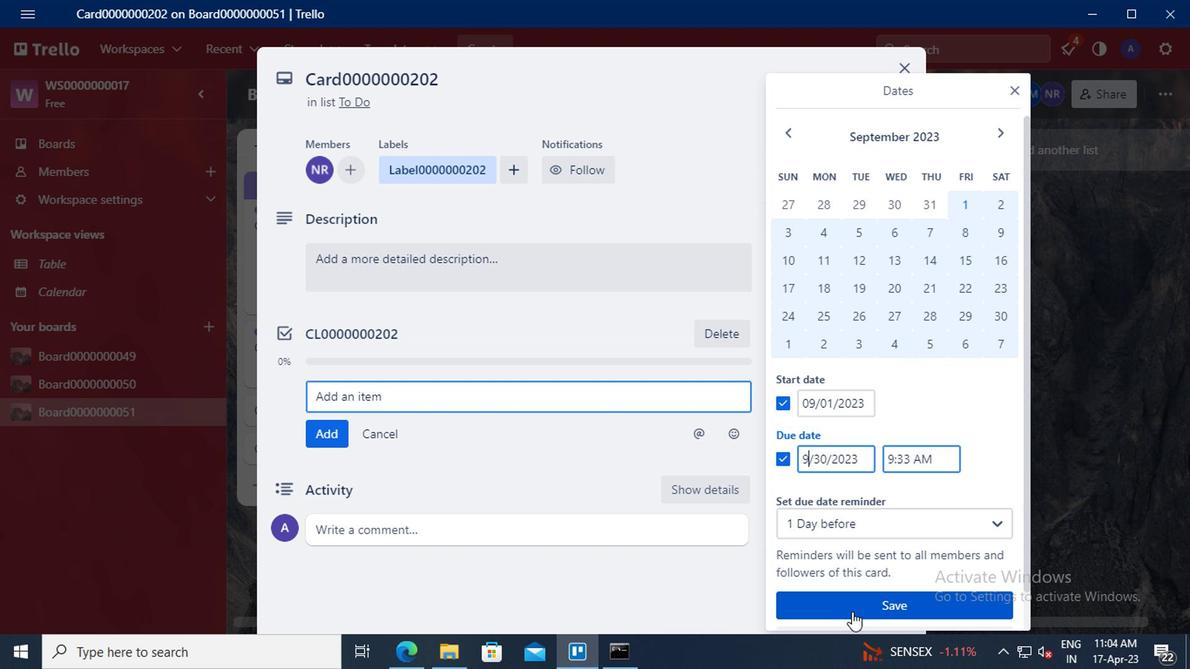
